 Task: Create a pull request for changes you want to merge into a repository.
Action: Mouse moved to (855, 62)
Screenshot: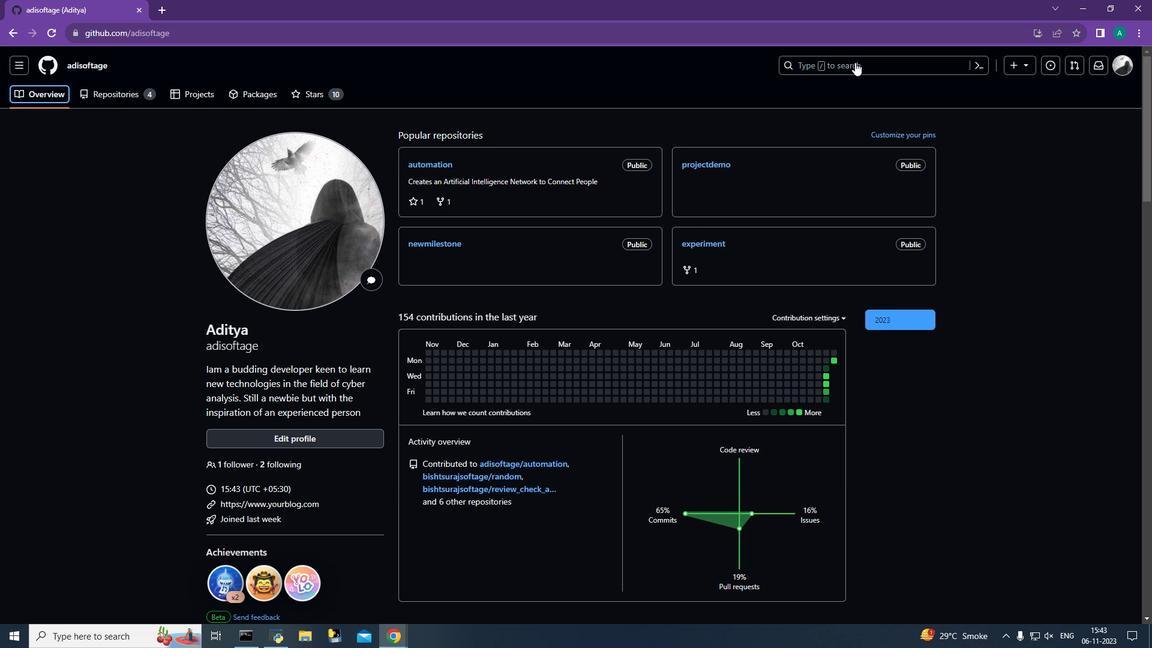 
Action: Mouse pressed left at (855, 62)
Screenshot: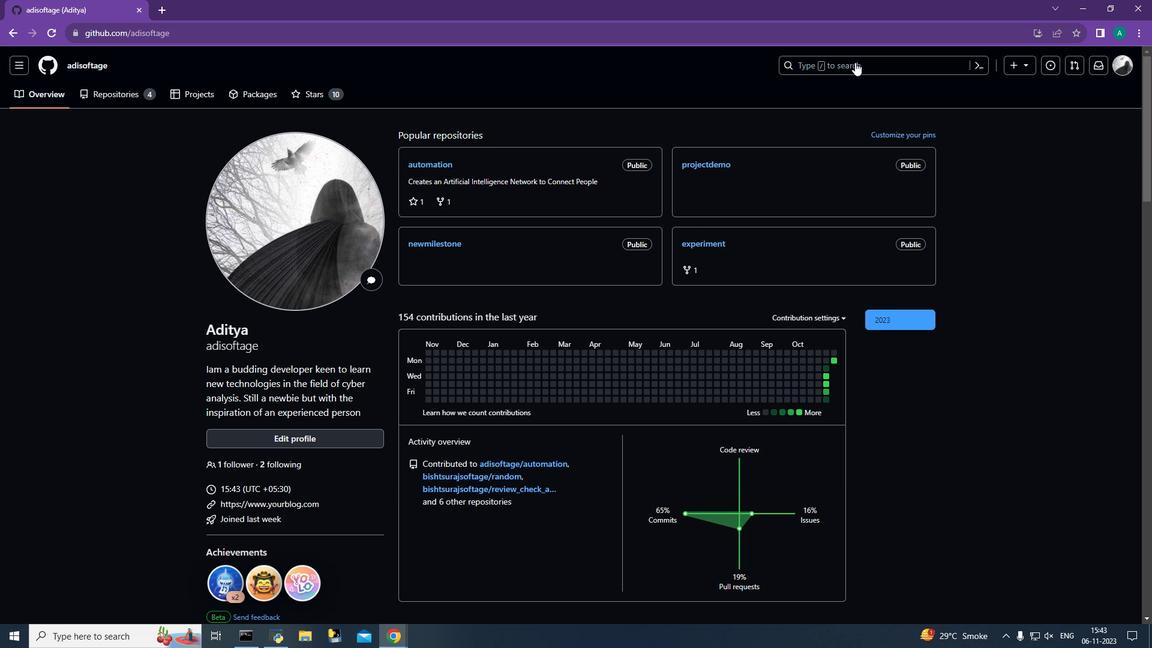 
Action: Mouse moved to (838, 72)
Screenshot: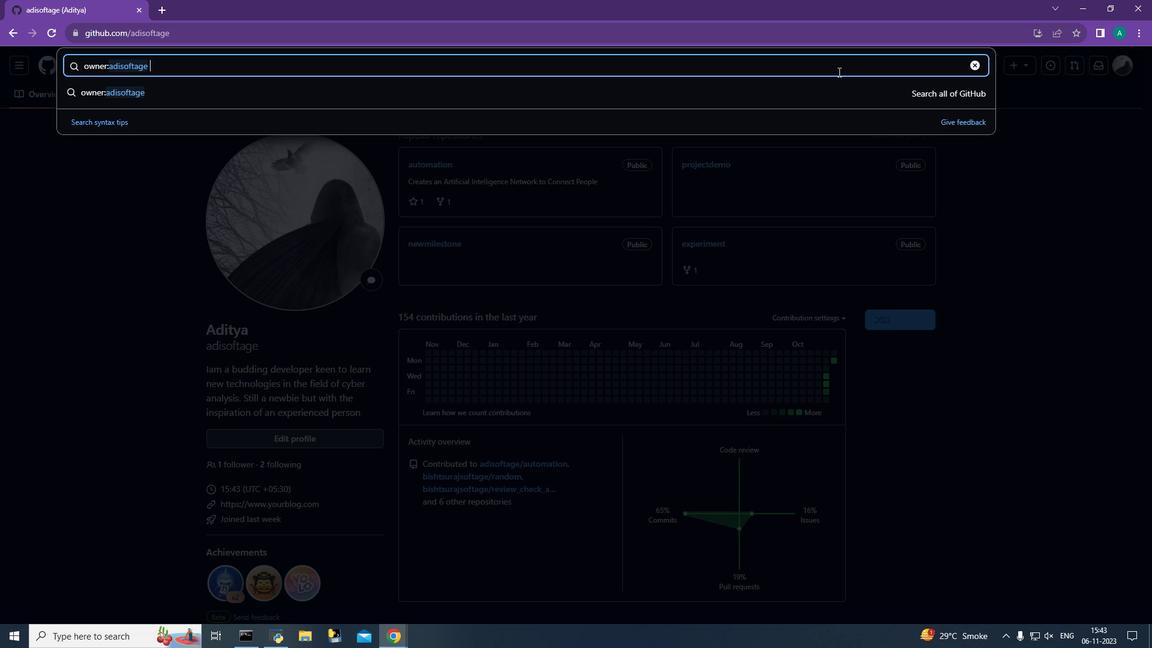 
Action: Key pressed ctrl+Asubh
Screenshot: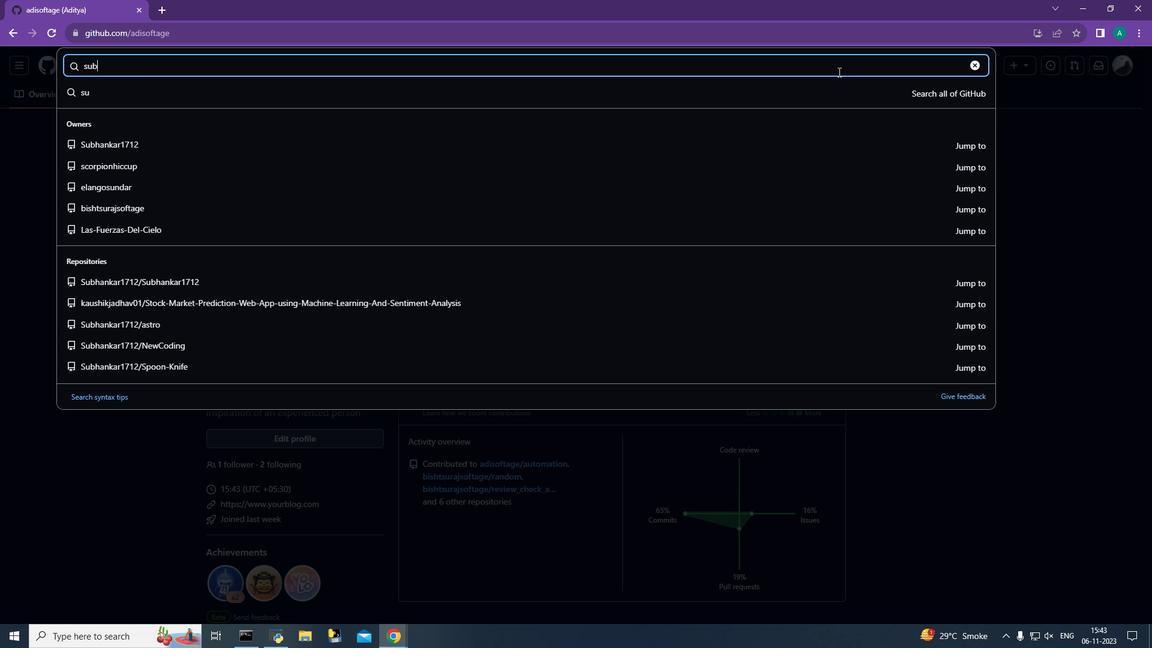 
Action: Mouse moved to (91, 140)
Screenshot: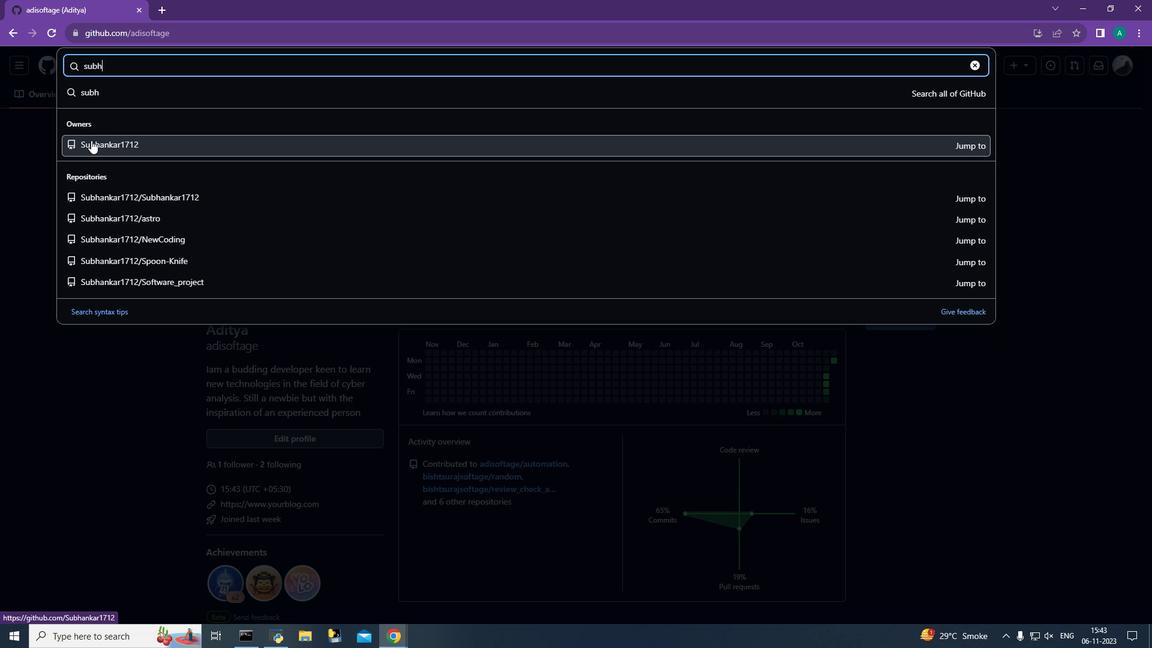 
Action: Mouse pressed left at (91, 140)
Screenshot: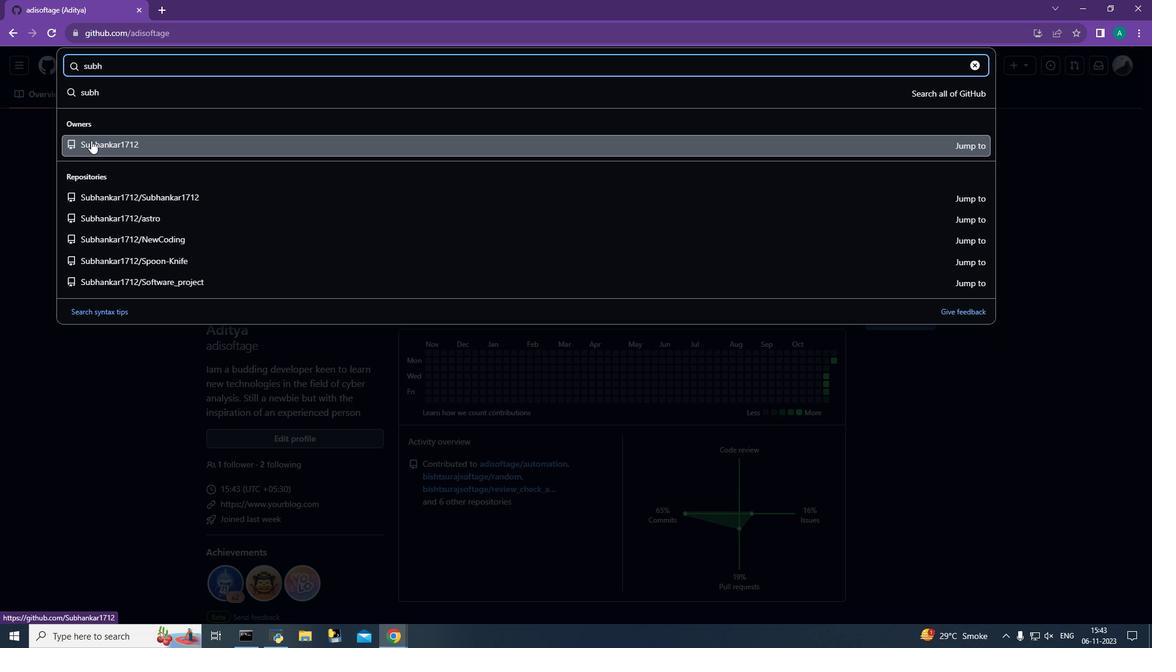
Action: Mouse moved to (437, 276)
Screenshot: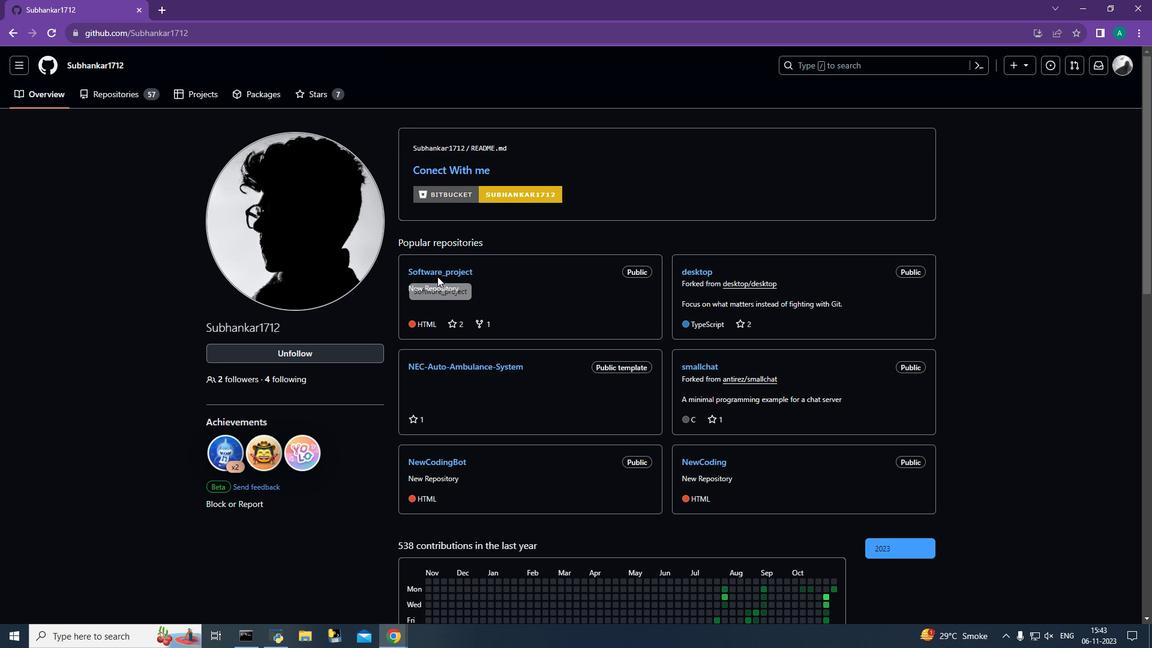
Action: Mouse pressed left at (437, 276)
Screenshot: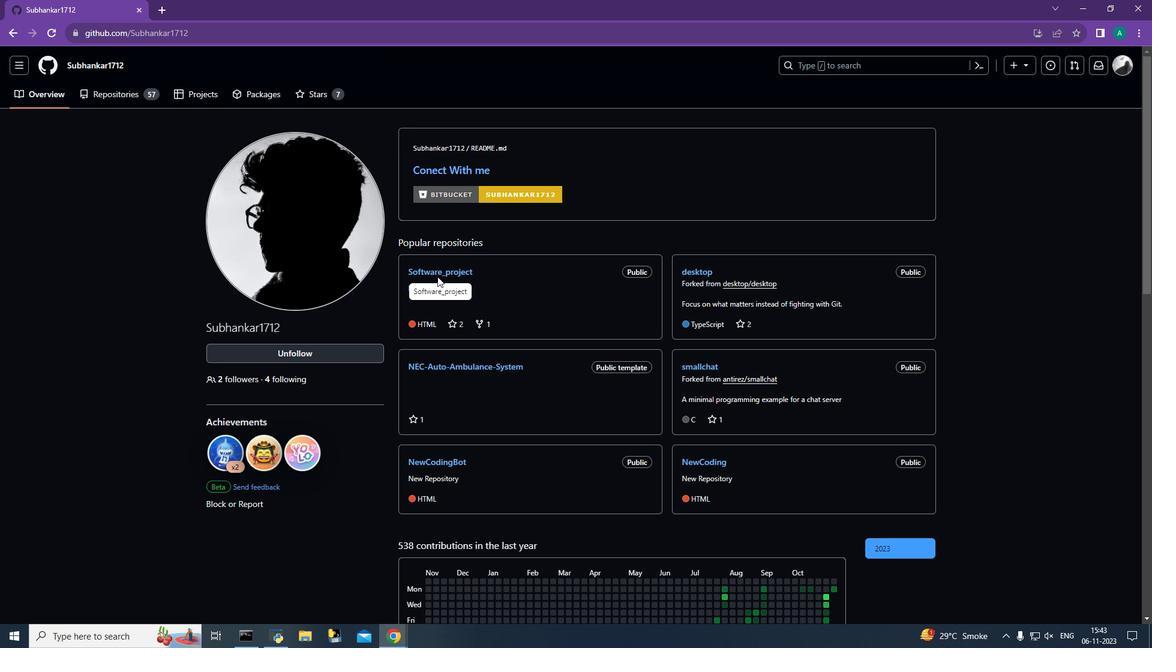 
Action: Mouse moved to (438, 273)
Screenshot: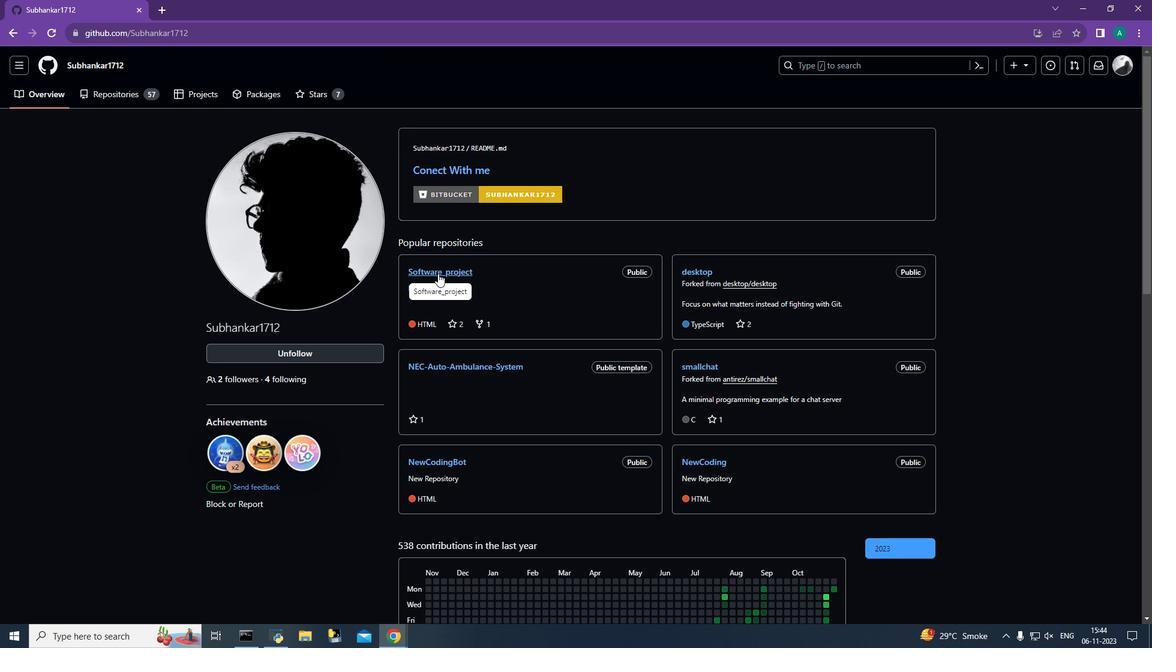 
Action: Mouse pressed left at (438, 273)
Screenshot: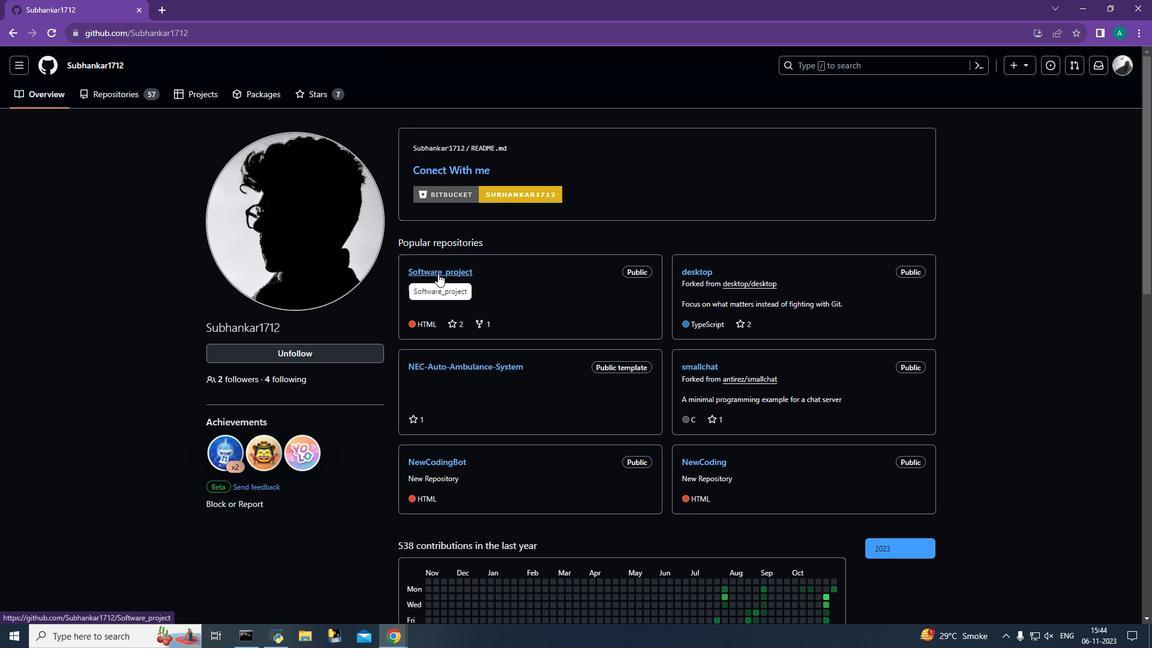 
Action: Mouse moved to (252, 394)
Screenshot: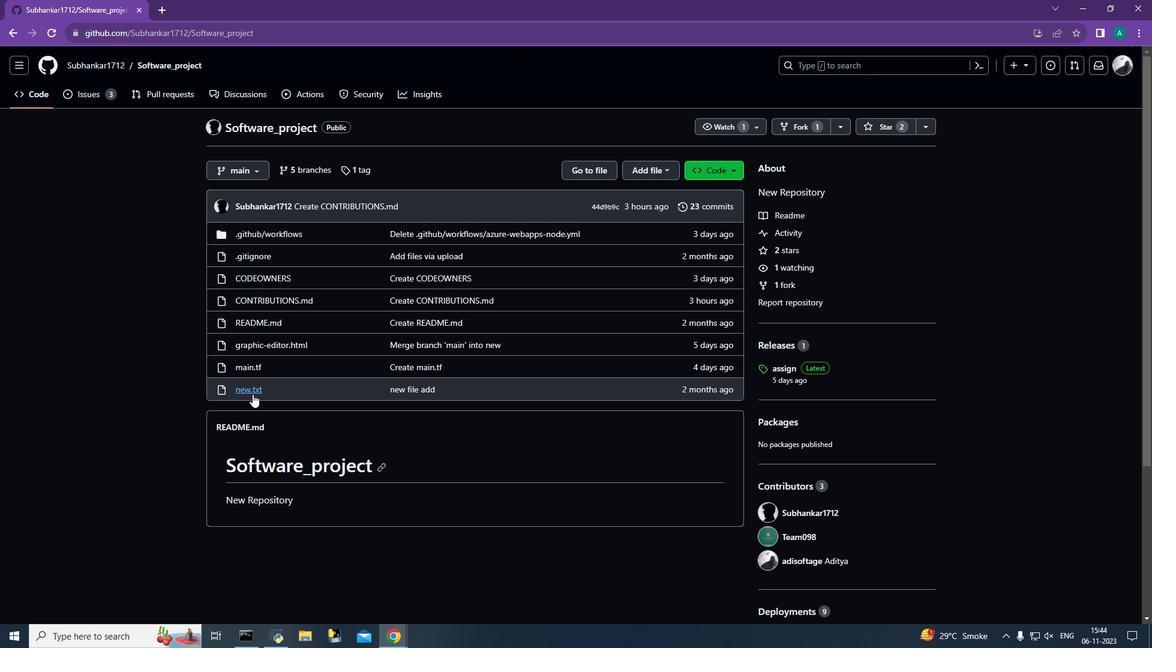 
Action: Mouse pressed left at (252, 394)
Screenshot: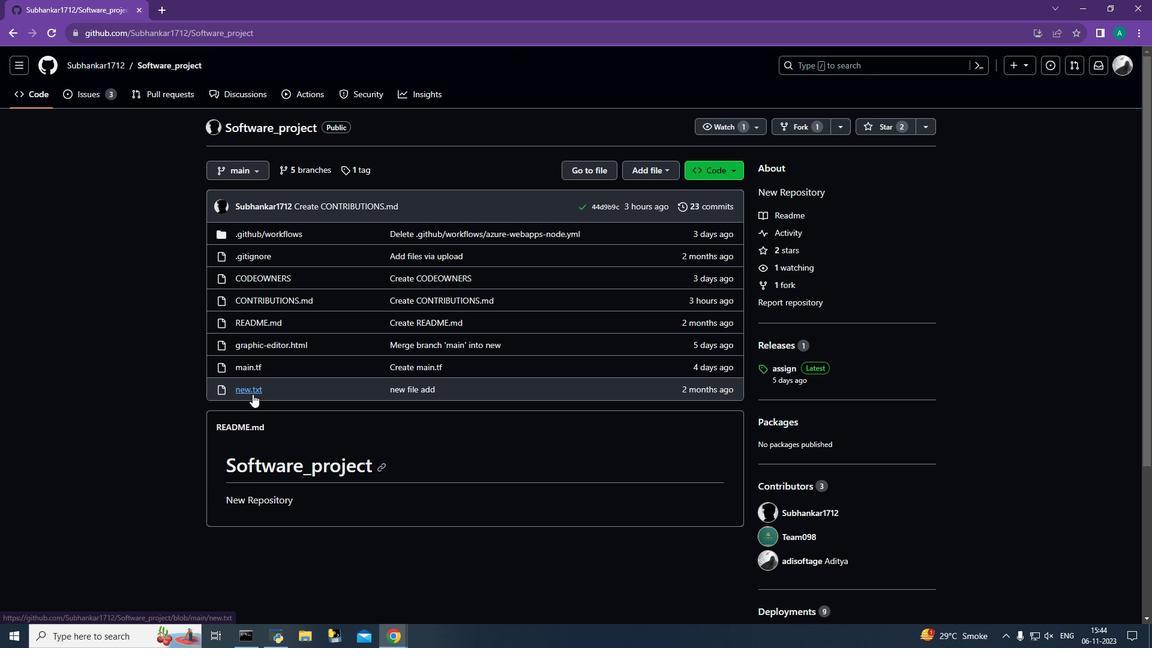
Action: Mouse moved to (1123, 134)
Screenshot: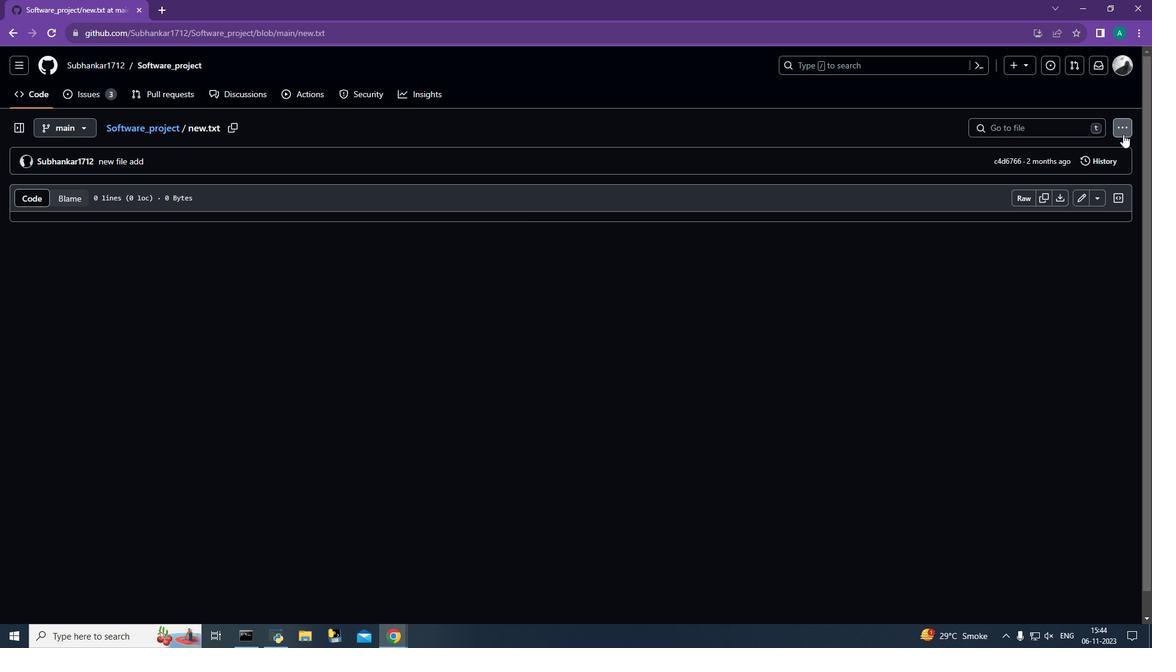 
Action: Mouse pressed left at (1123, 134)
Screenshot: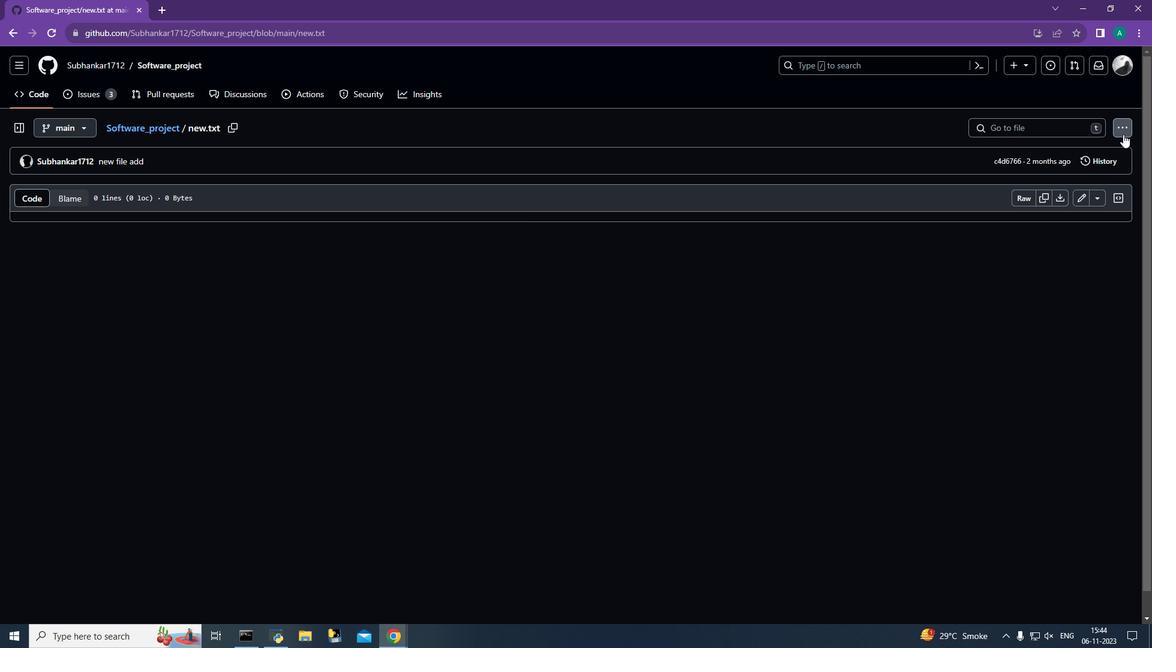 
Action: Mouse moved to (1018, 396)
Screenshot: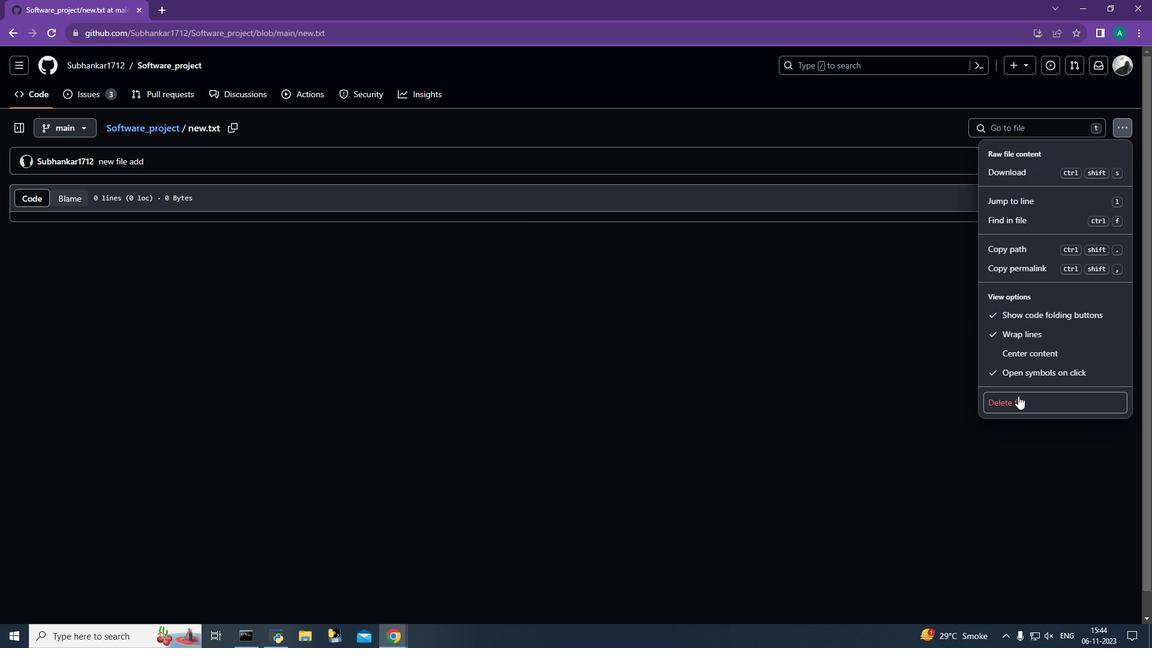
Action: Mouse pressed left at (1018, 396)
Screenshot: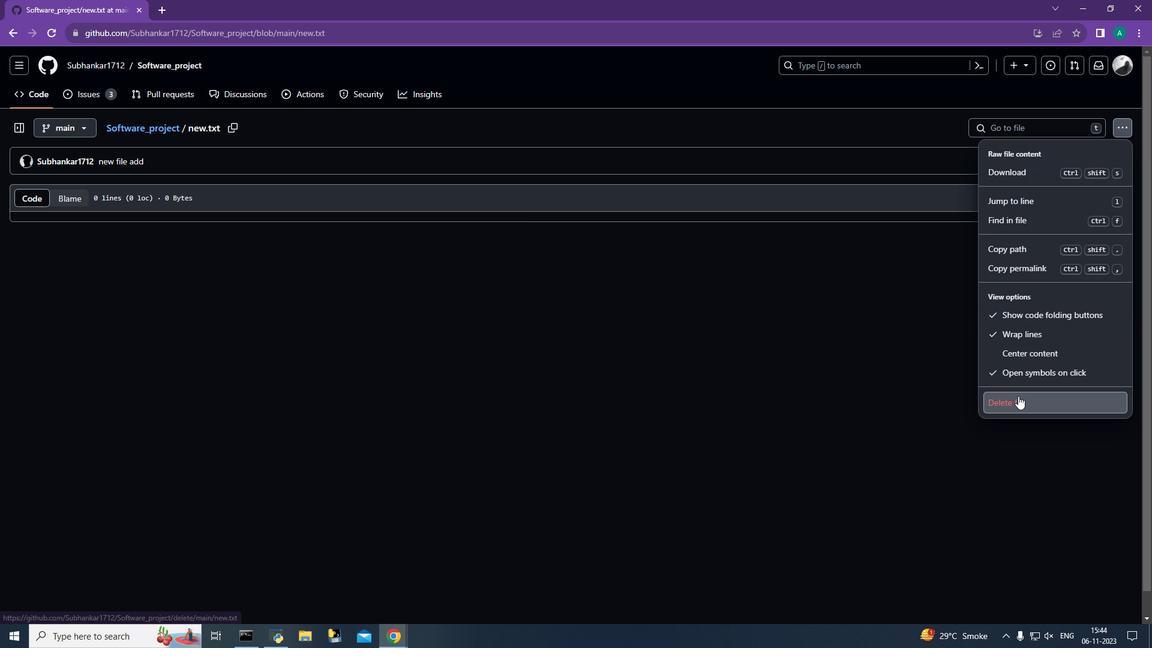 
Action: Mouse moved to (582, 220)
Screenshot: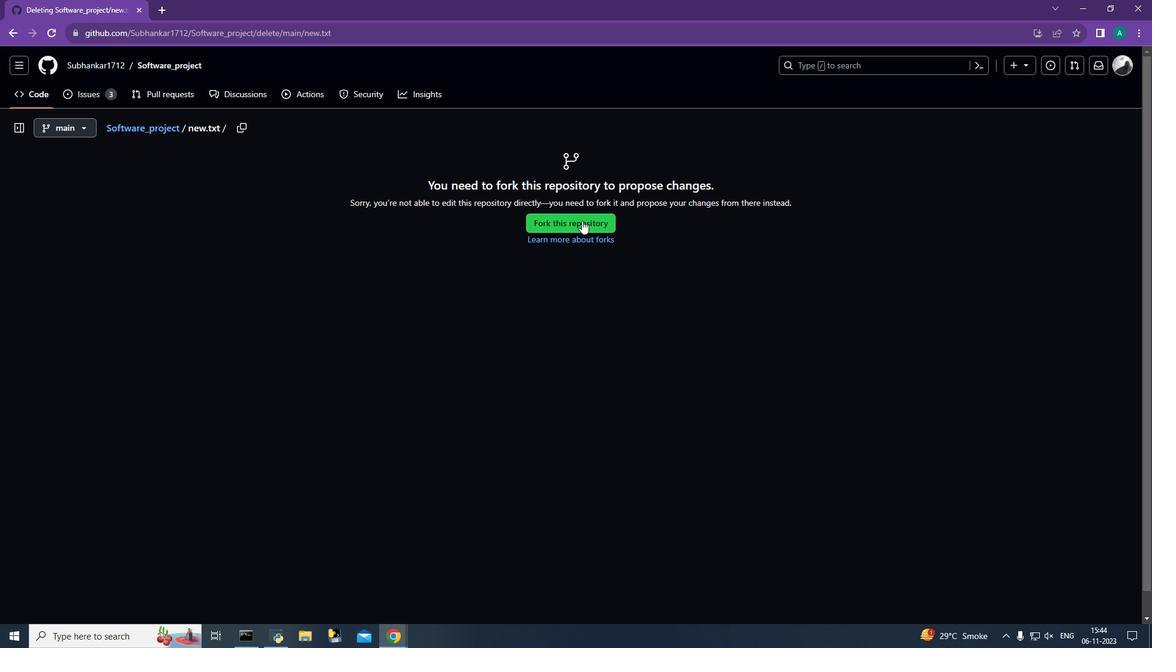 
Action: Mouse pressed left at (582, 220)
Screenshot: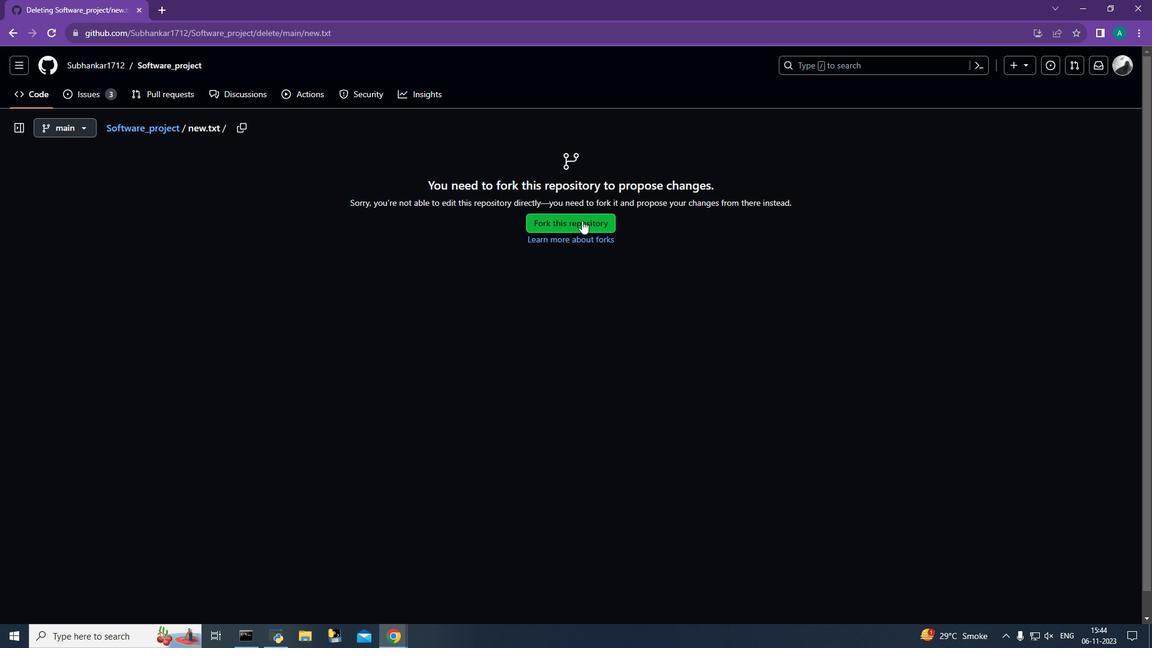 
Action: Mouse moved to (1077, 124)
Screenshot: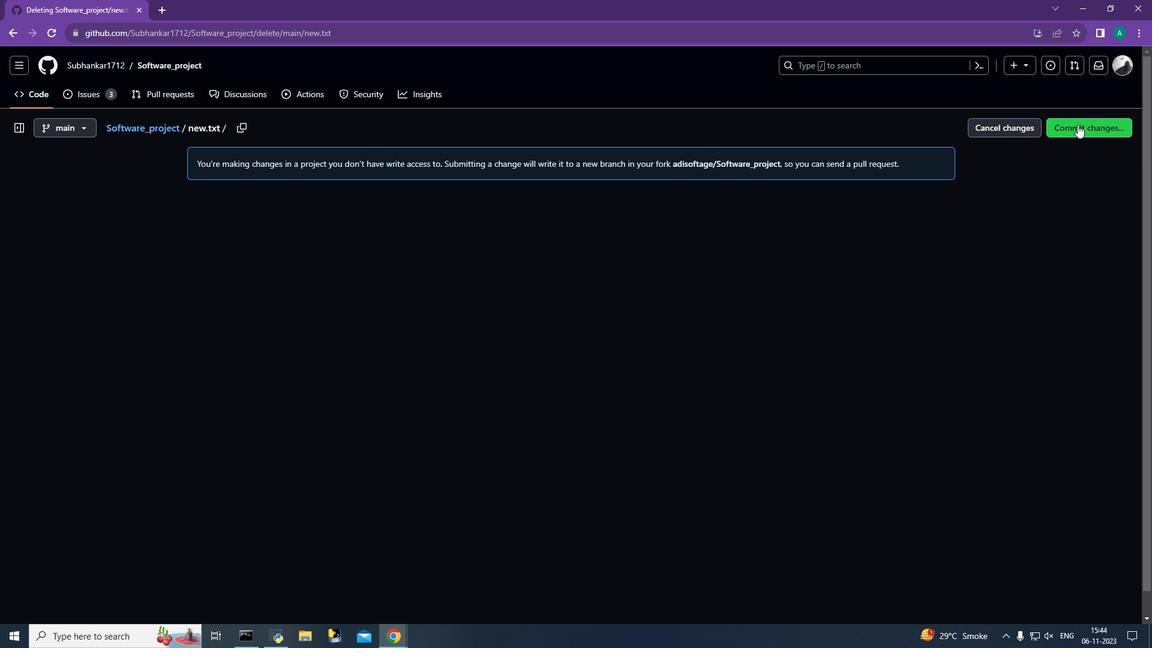 
Action: Mouse pressed left at (1077, 124)
Screenshot: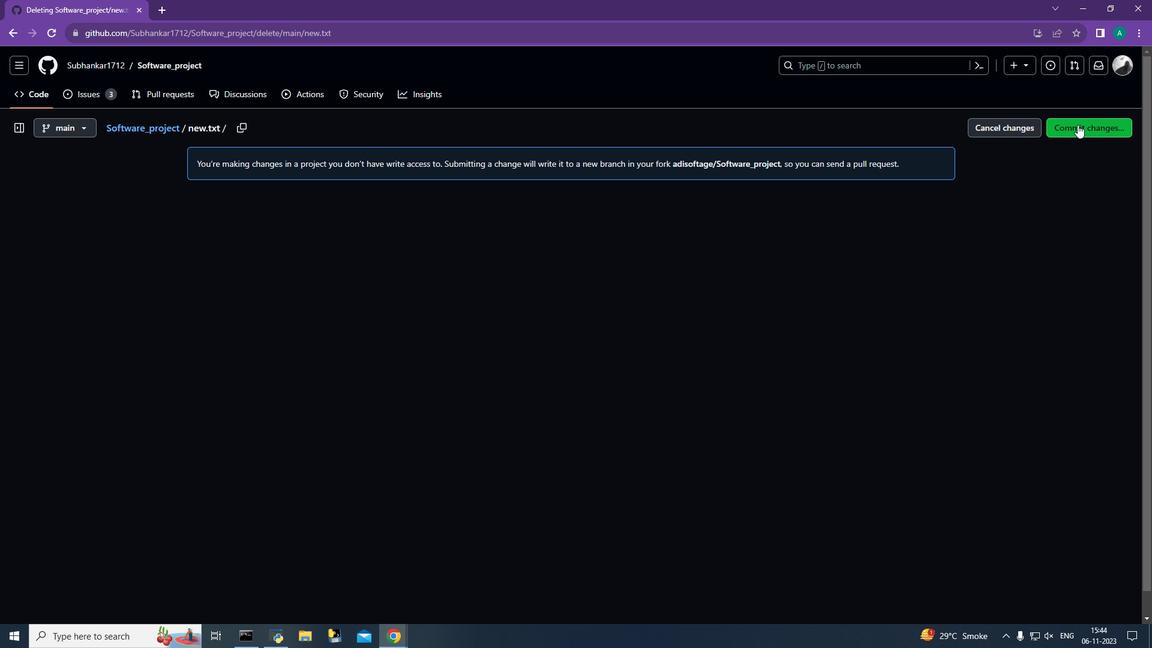 
Action: Mouse moved to (558, 337)
Screenshot: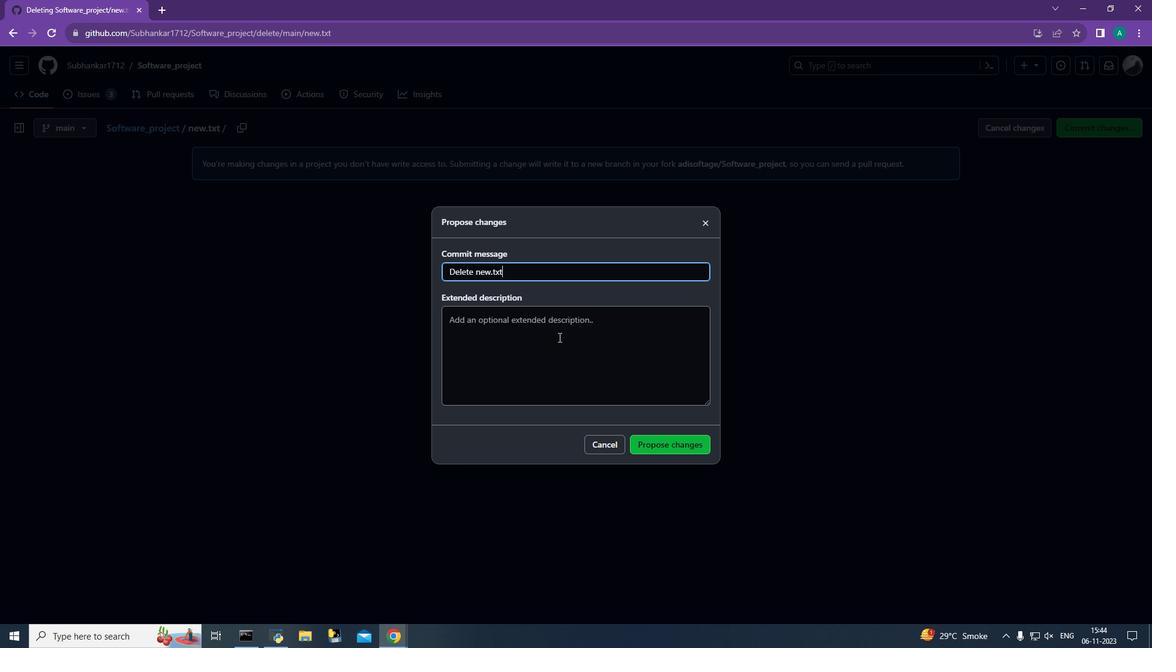 
Action: Mouse pressed left at (558, 337)
Screenshot: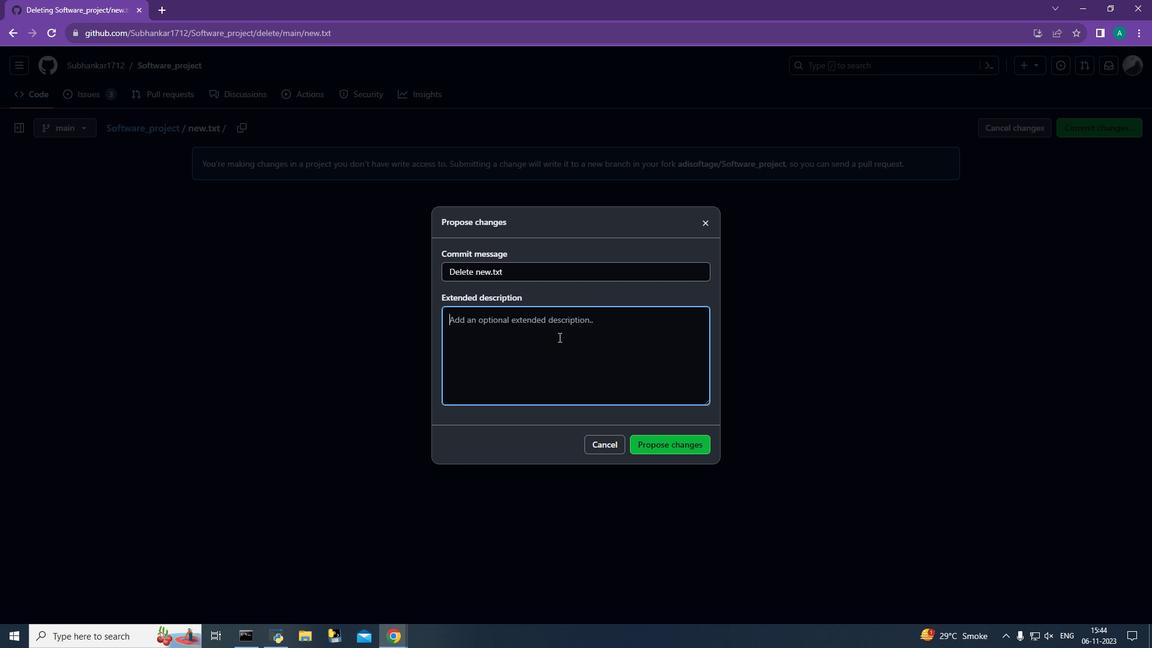
Action: Key pressed <Key.shift>Sending<Key.space>a<Key.space>pull<Key.space>request
Screenshot: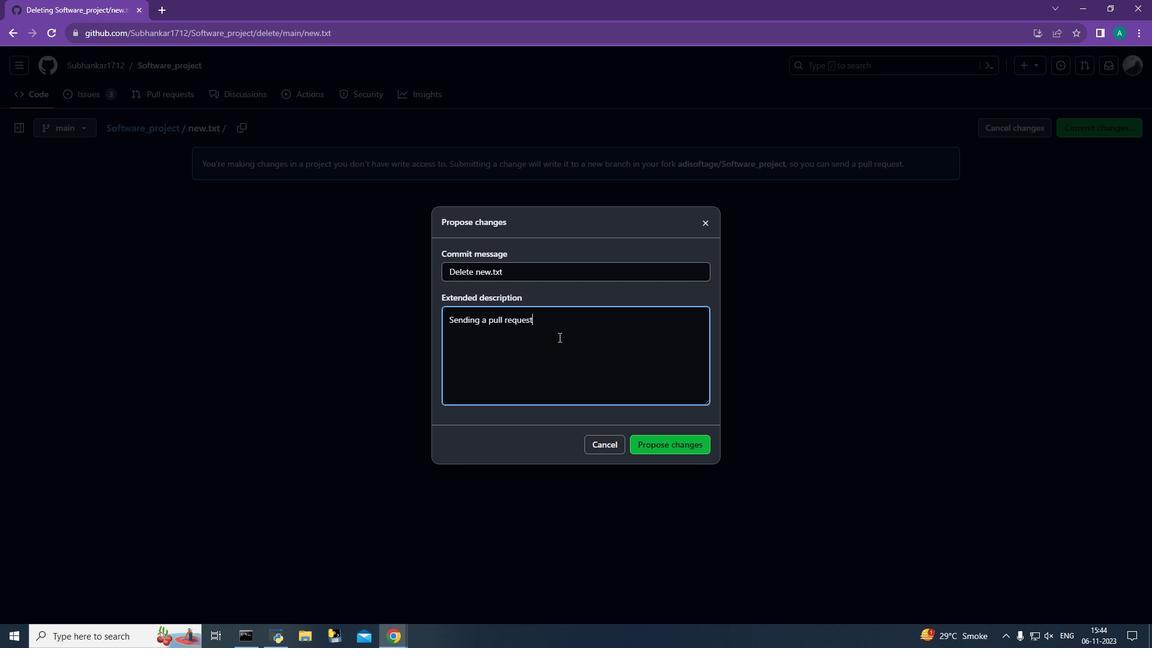 
Action: Mouse moved to (648, 442)
Screenshot: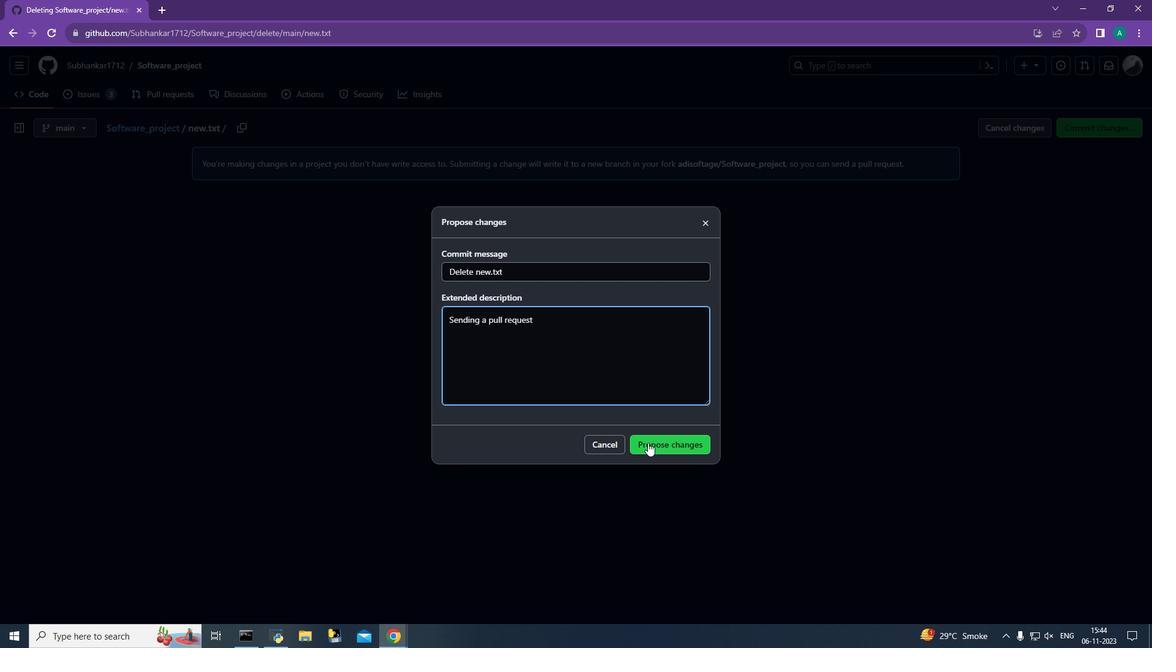 
Action: Mouse pressed left at (648, 442)
Screenshot: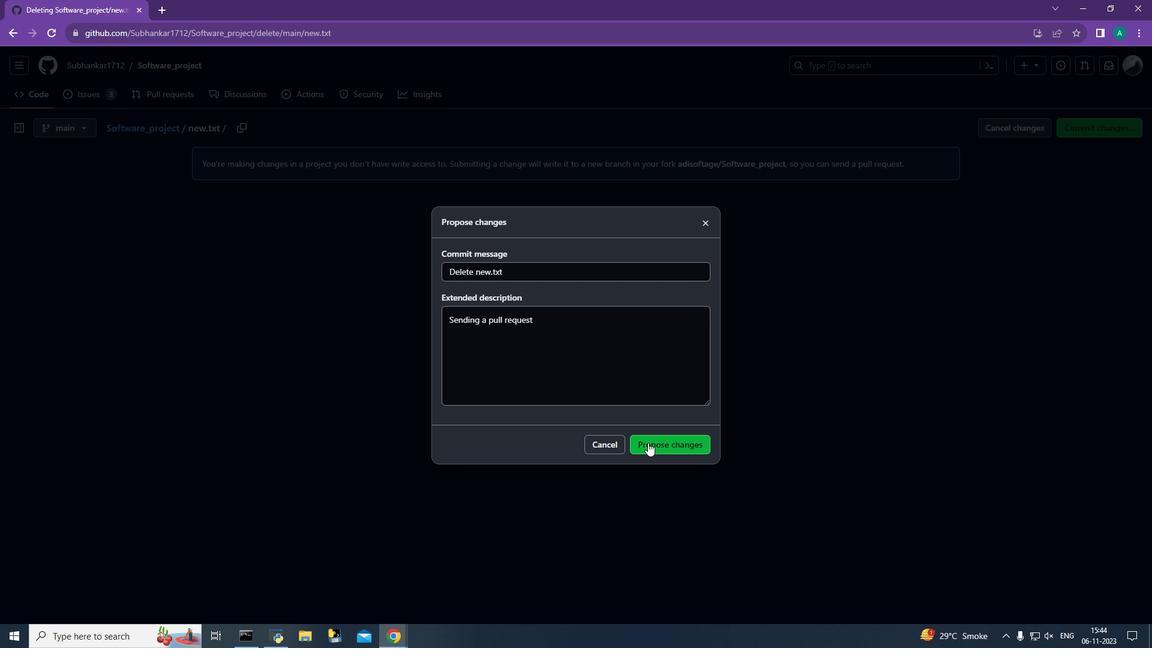 
Action: Mouse moved to (857, 247)
Screenshot: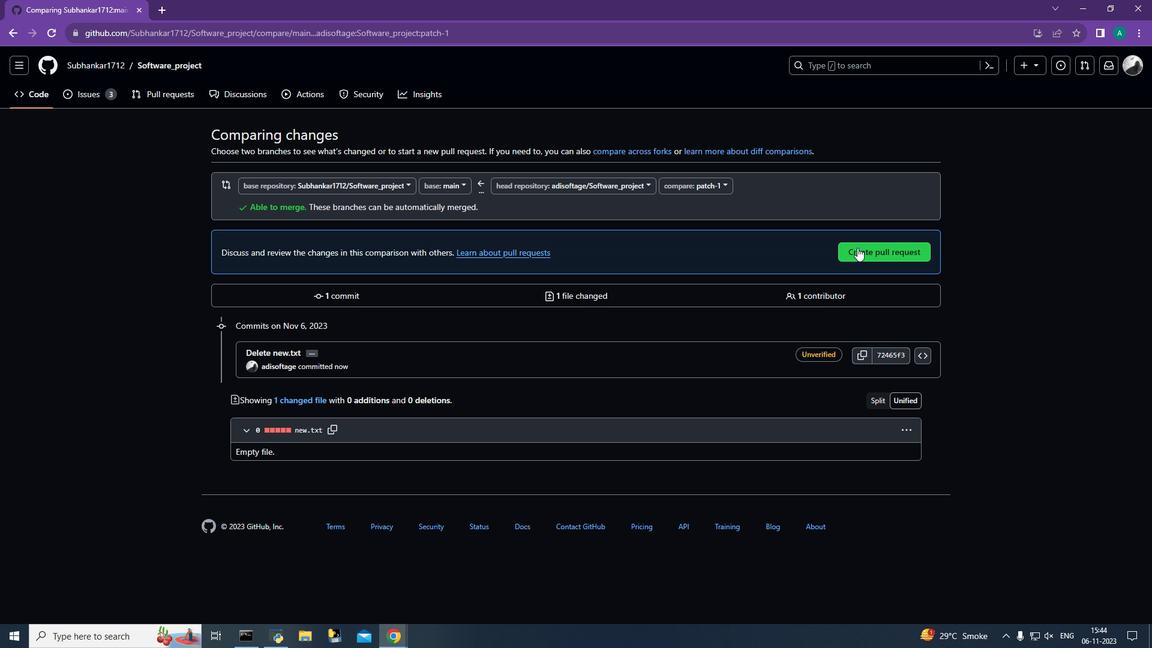 
Action: Mouse pressed left at (857, 247)
Screenshot: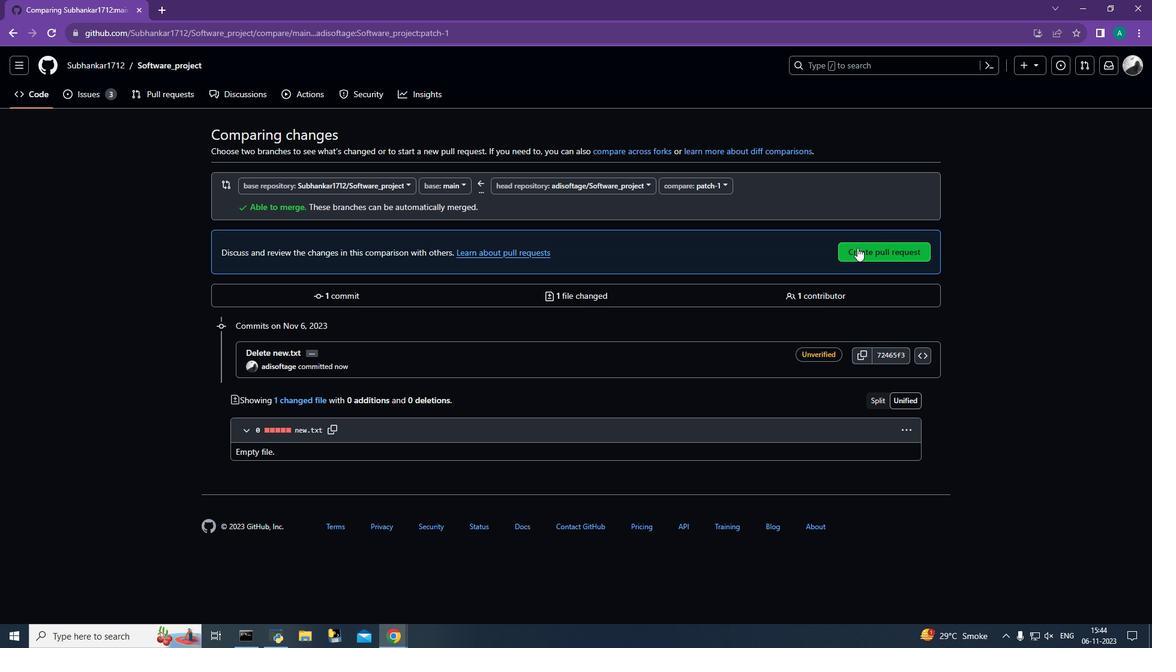 
Action: Mouse moved to (399, 341)
Screenshot: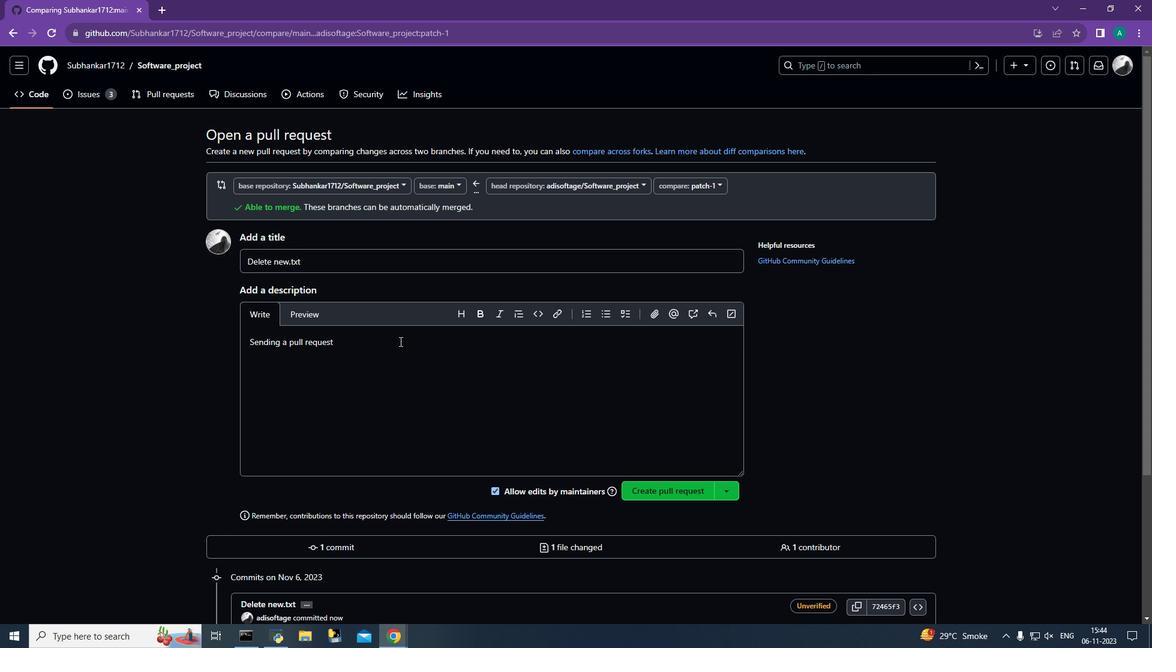 
Action: Mouse pressed left at (399, 341)
Screenshot: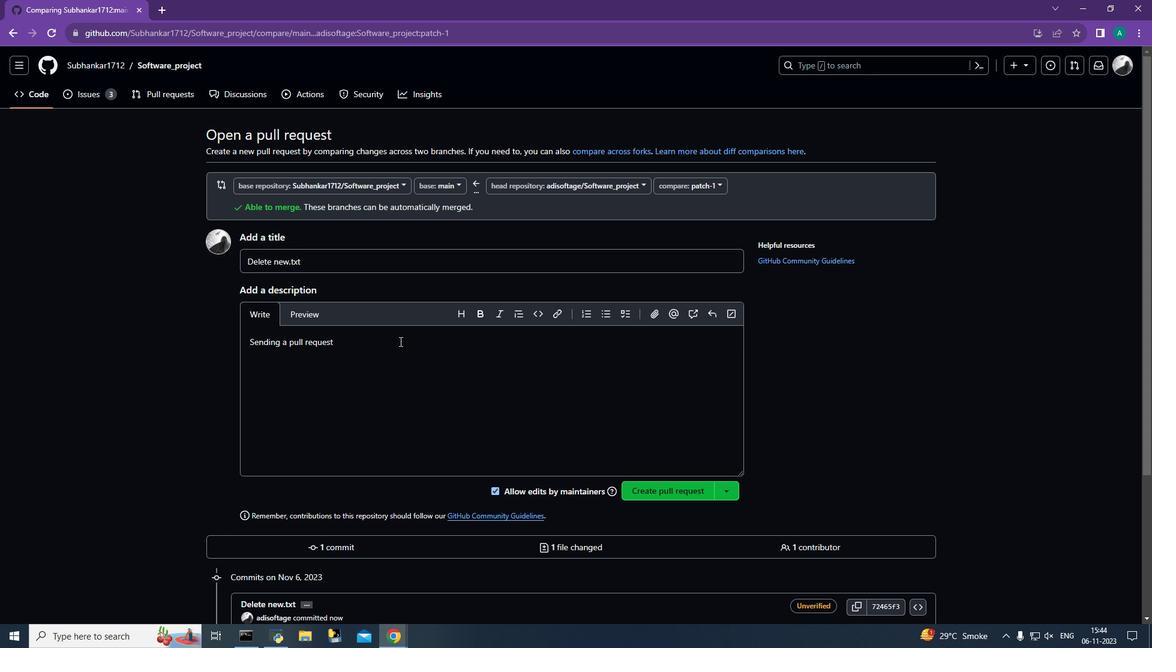 
Action: Key pressed <Key.space>to<Key.space>delete<Key.space>the<Key.space>file<Key.space>new.txt<Key.space>as<Key.space>it<Key.space>is<Key.space>useless
Screenshot: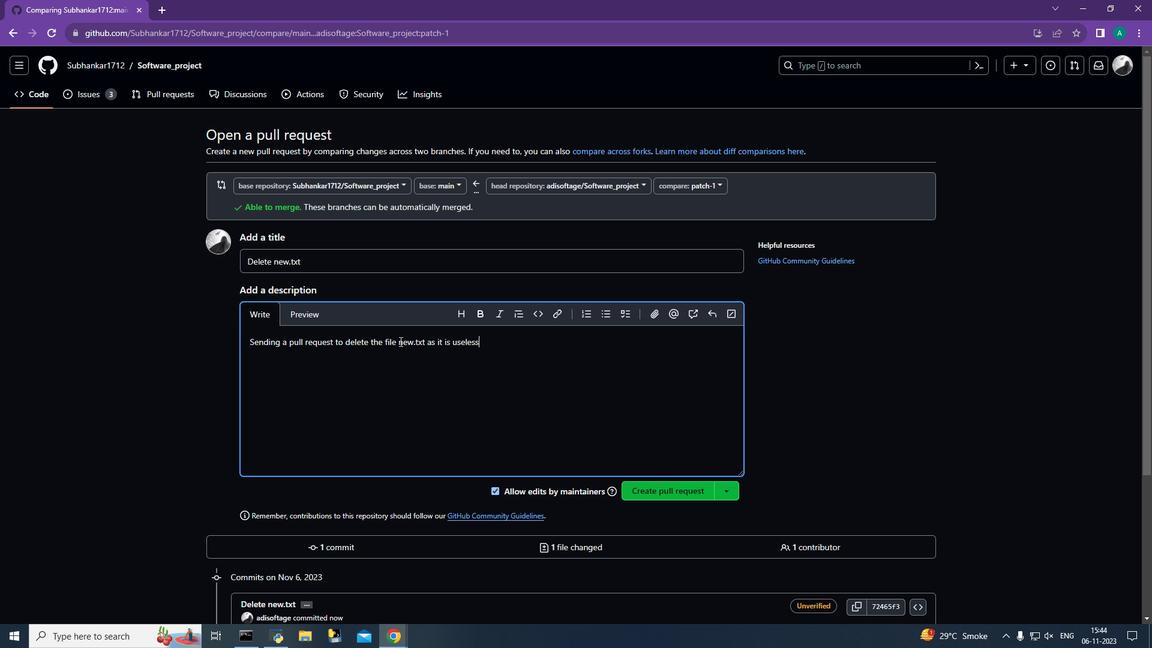 
Action: Mouse moved to (517, 360)
Screenshot: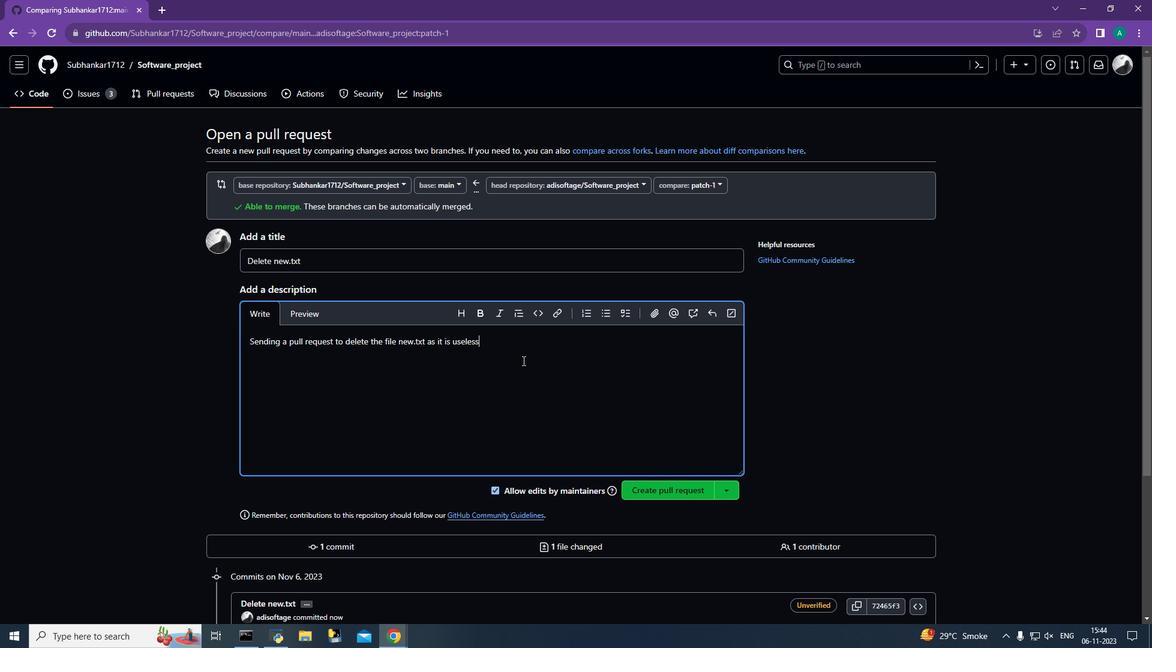 
Action: Mouse scrolled (517, 359) with delta (0, 0)
Screenshot: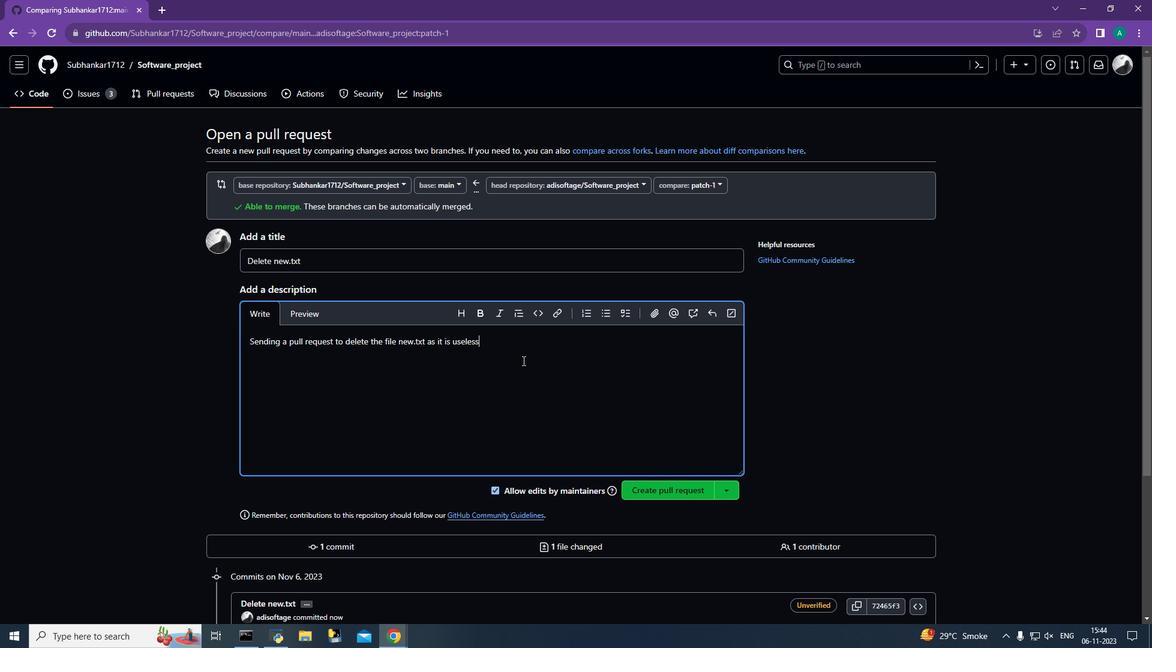 
Action: Mouse moved to (522, 360)
Screenshot: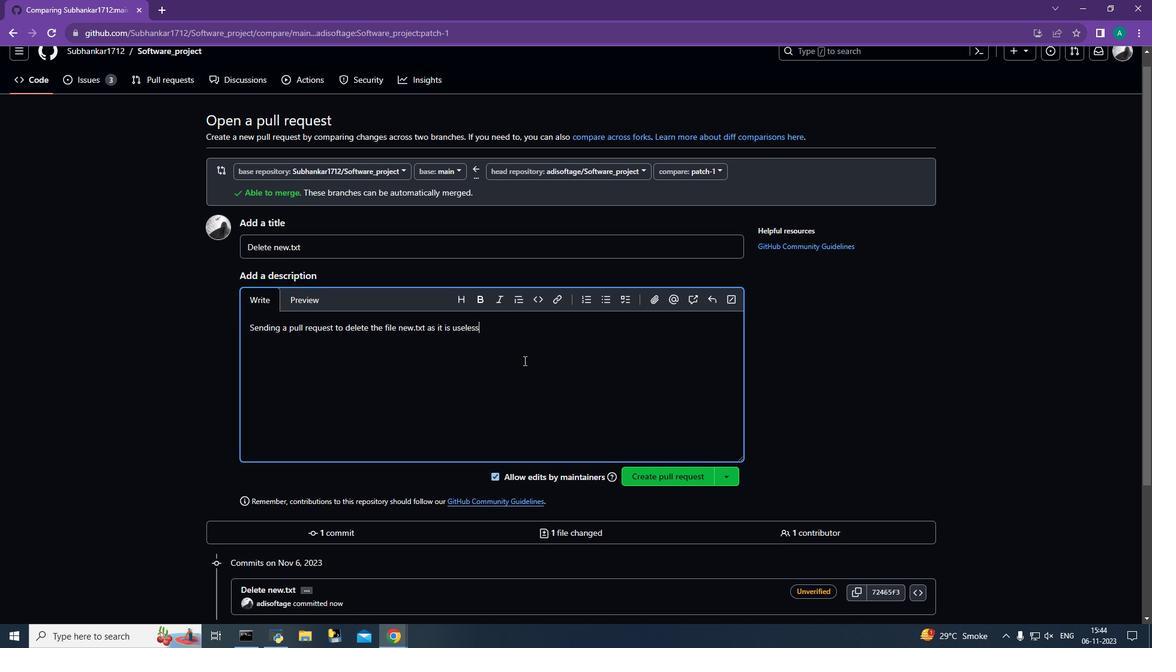 
Action: Mouse scrolled (522, 360) with delta (0, 0)
Screenshot: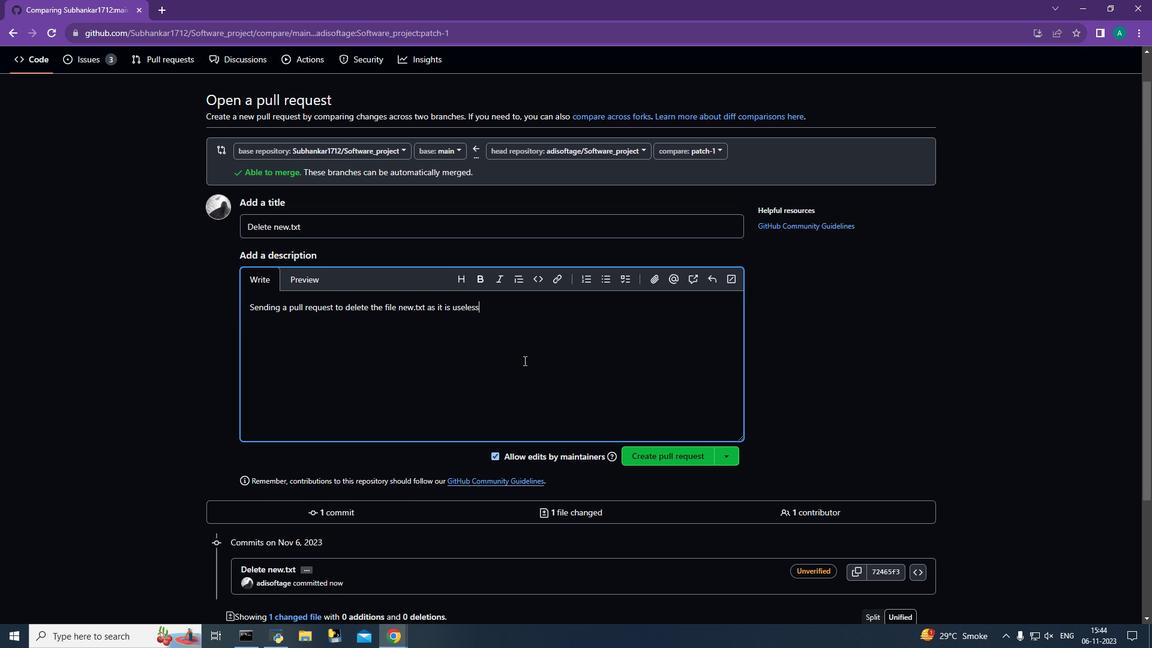 
Action: Mouse moved to (523, 360)
Screenshot: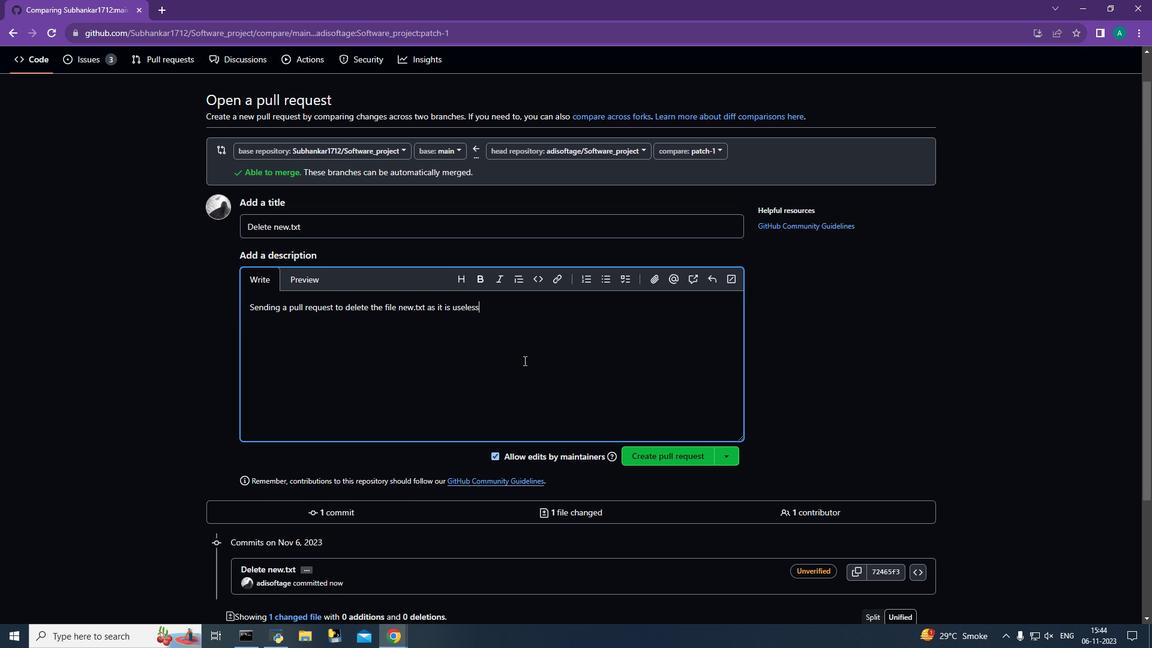 
Action: Mouse scrolled (523, 360) with delta (0, 0)
Screenshot: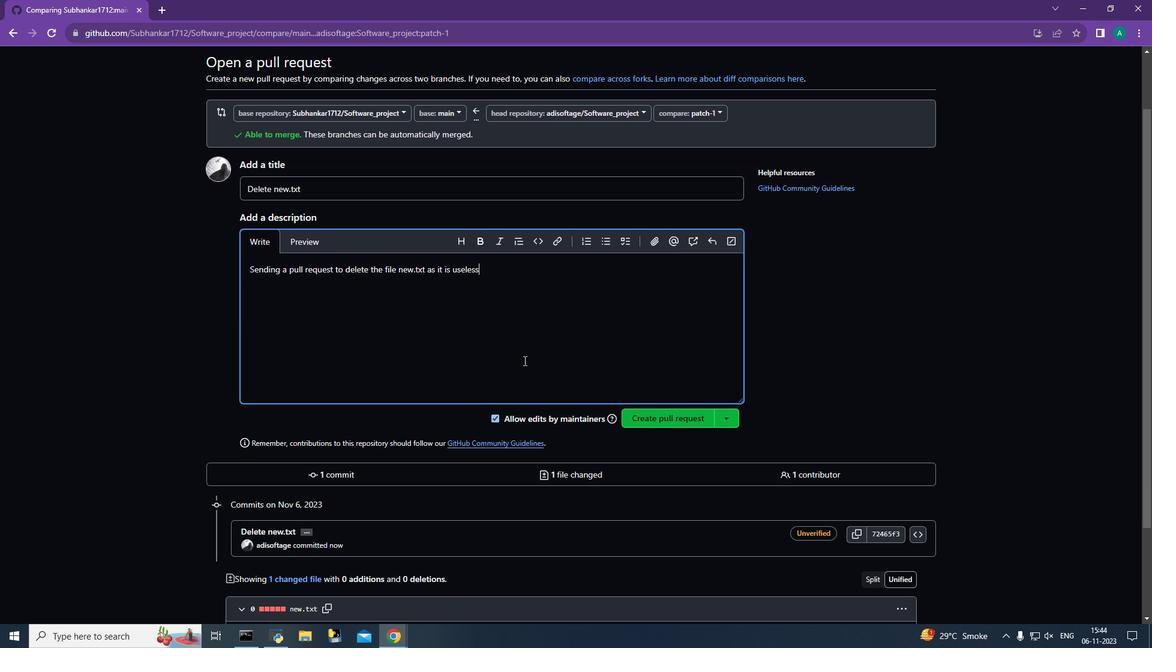
Action: Mouse moved to (628, 309)
Screenshot: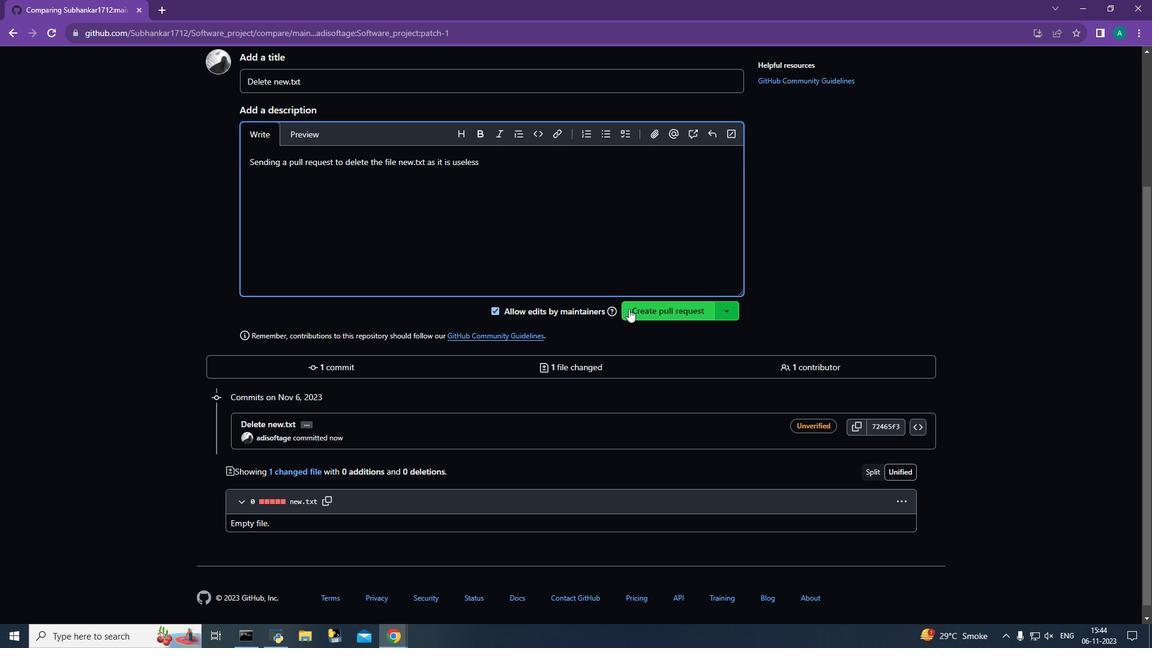 
Action: Mouse pressed left at (628, 309)
Screenshot: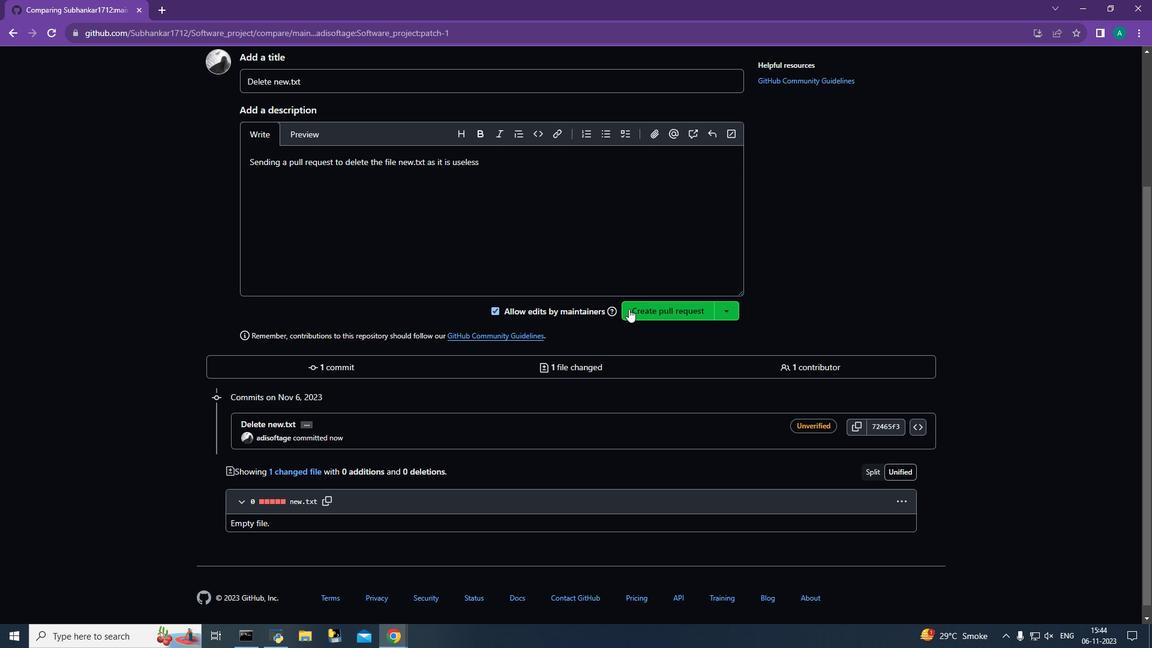 
Action: Mouse scrolled (628, 309) with delta (0, 0)
Screenshot: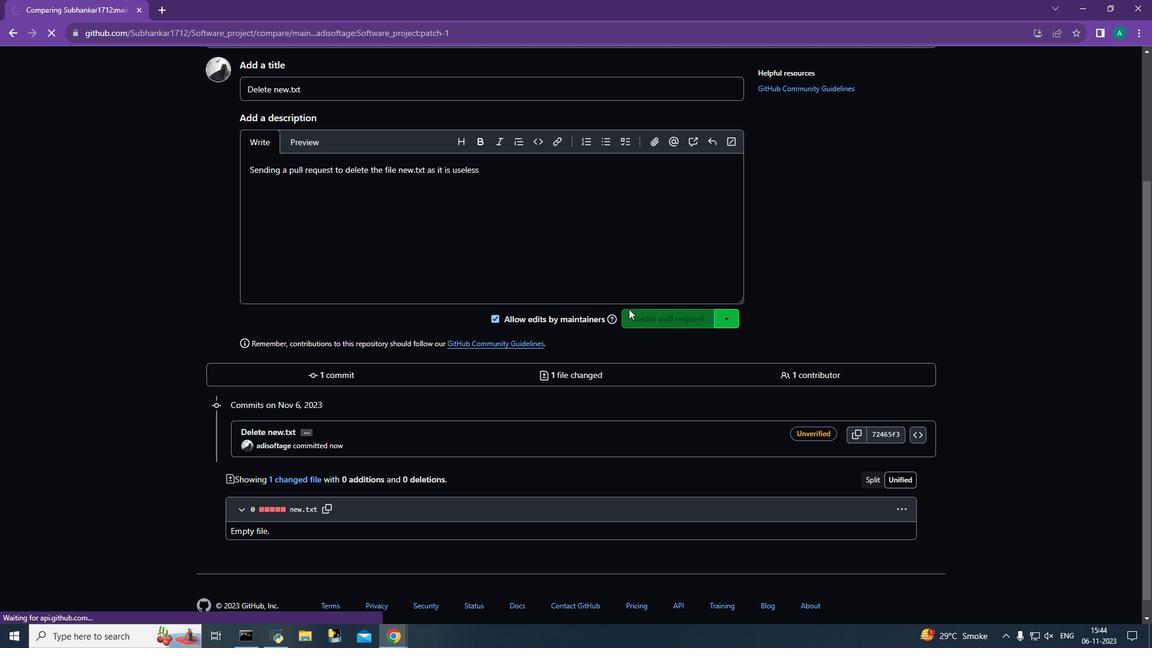 
Action: Mouse scrolled (628, 309) with delta (0, 0)
Screenshot: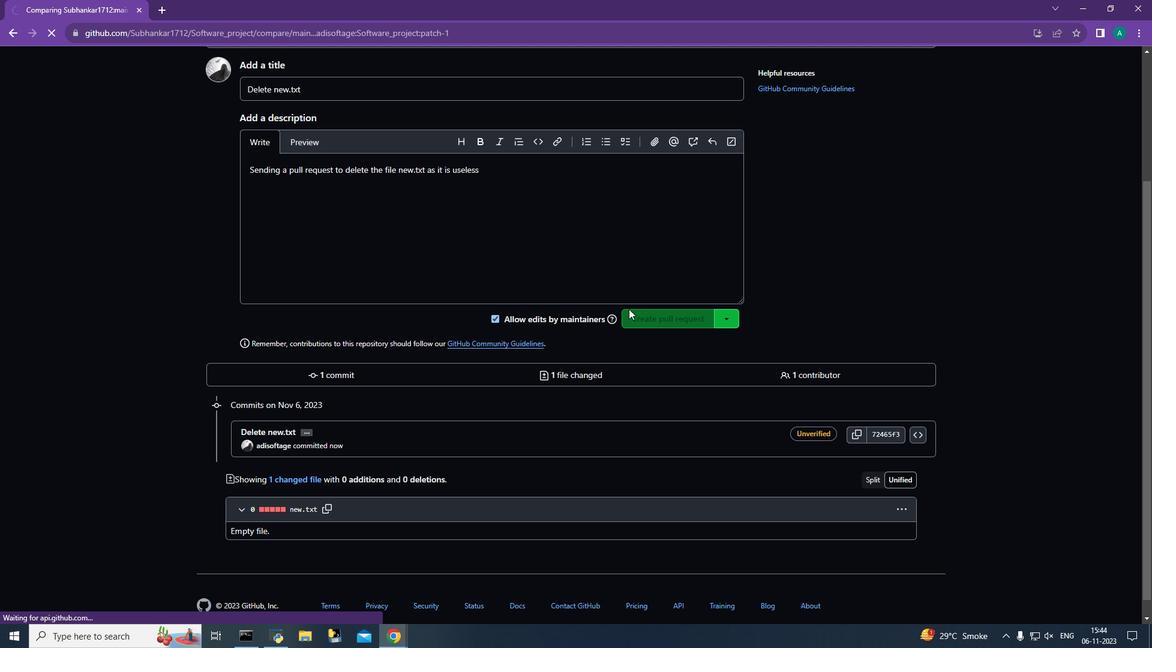 
Action: Mouse moved to (628, 309)
Screenshot: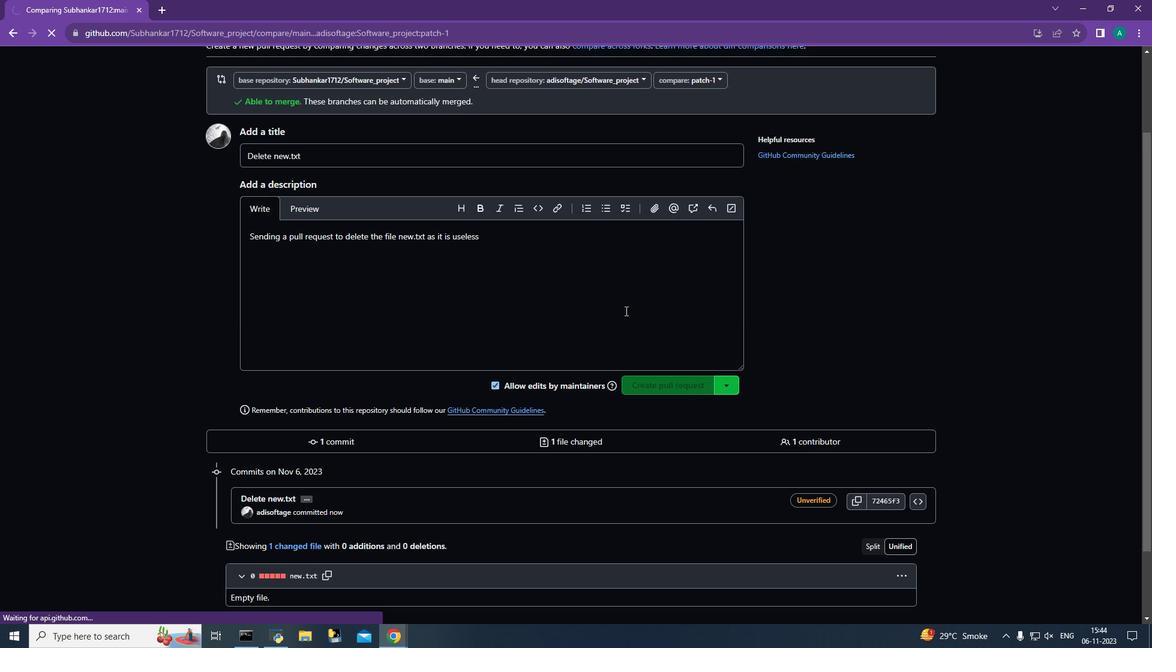 
Action: Mouse scrolled (628, 309) with delta (0, 0)
Screenshot: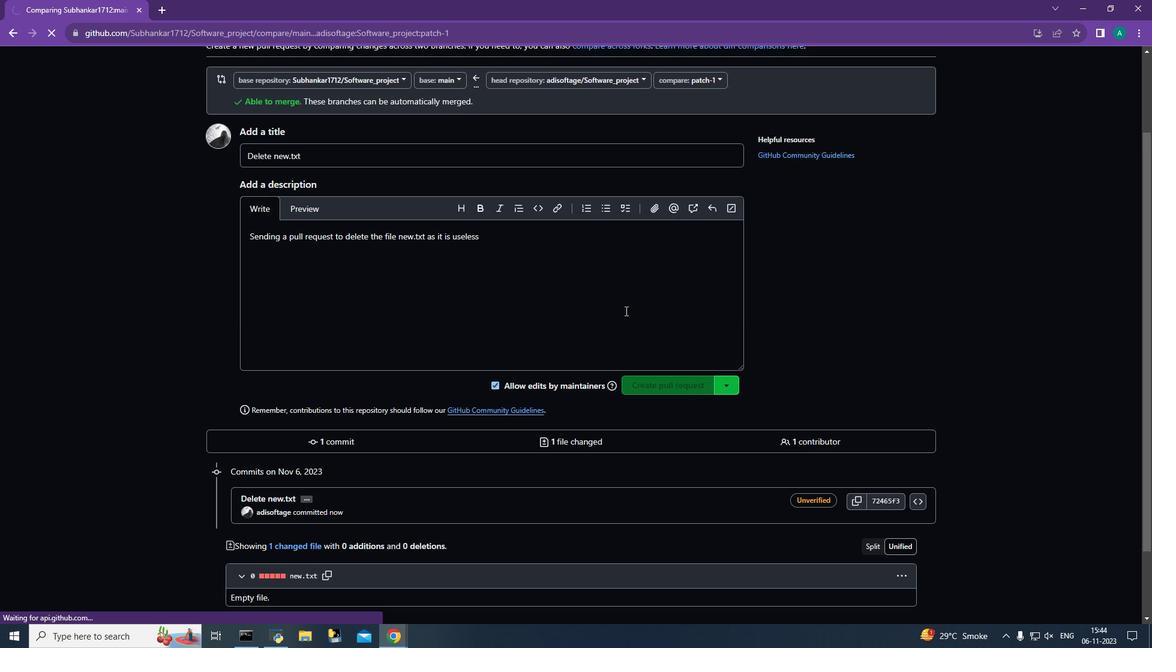 
Action: Mouse moved to (319, 276)
Screenshot: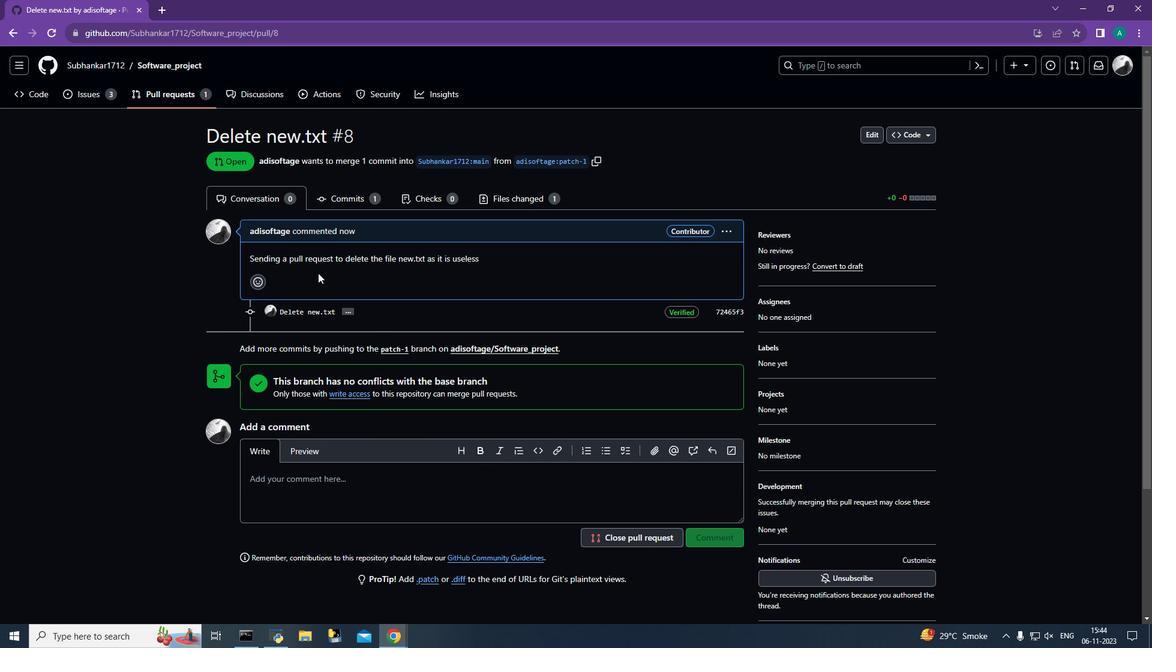 
Action: Mouse scrolled (319, 275) with delta (0, 0)
Screenshot: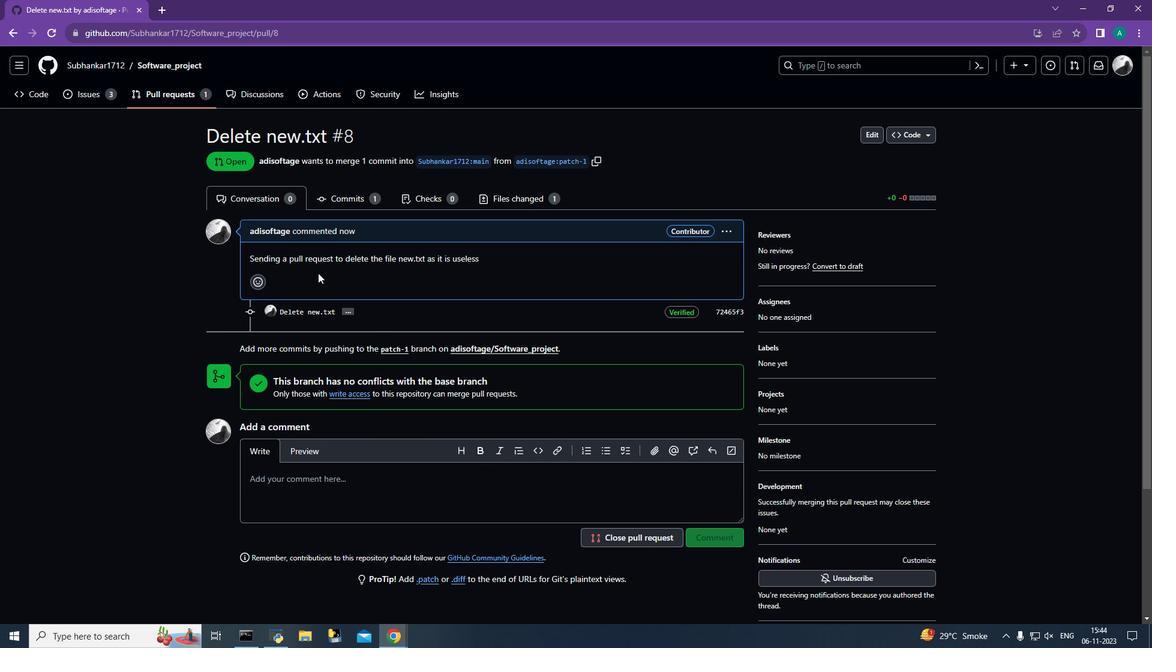 
Action: Mouse moved to (316, 272)
Screenshot: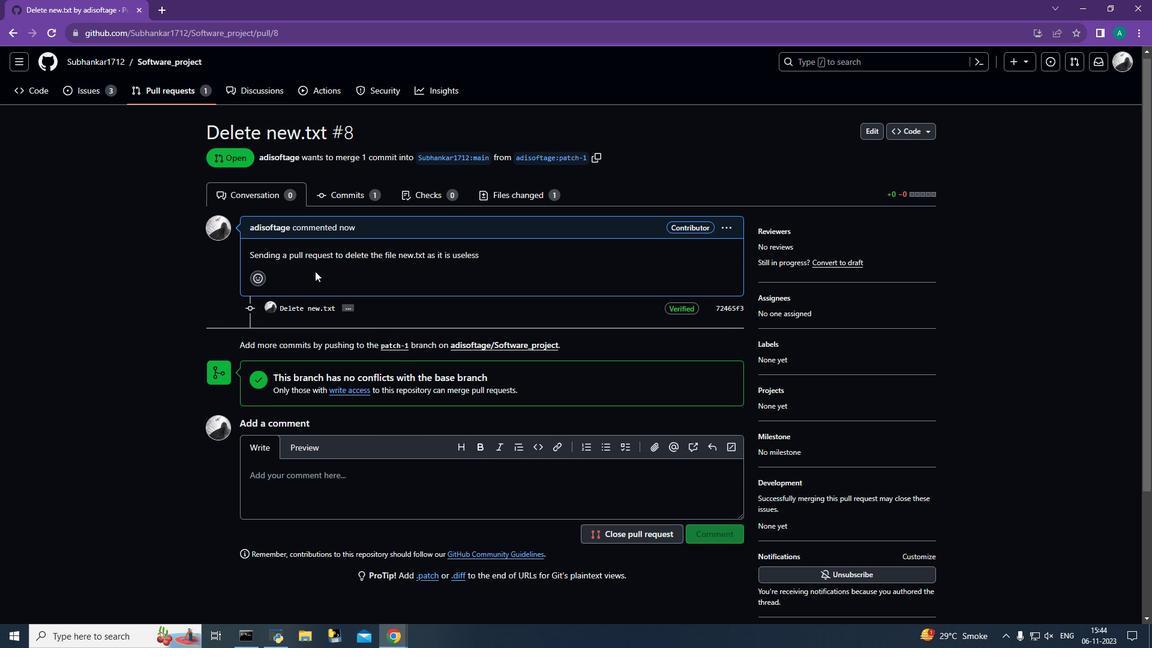
Action: Mouse scrolled (316, 271) with delta (0, 0)
Screenshot: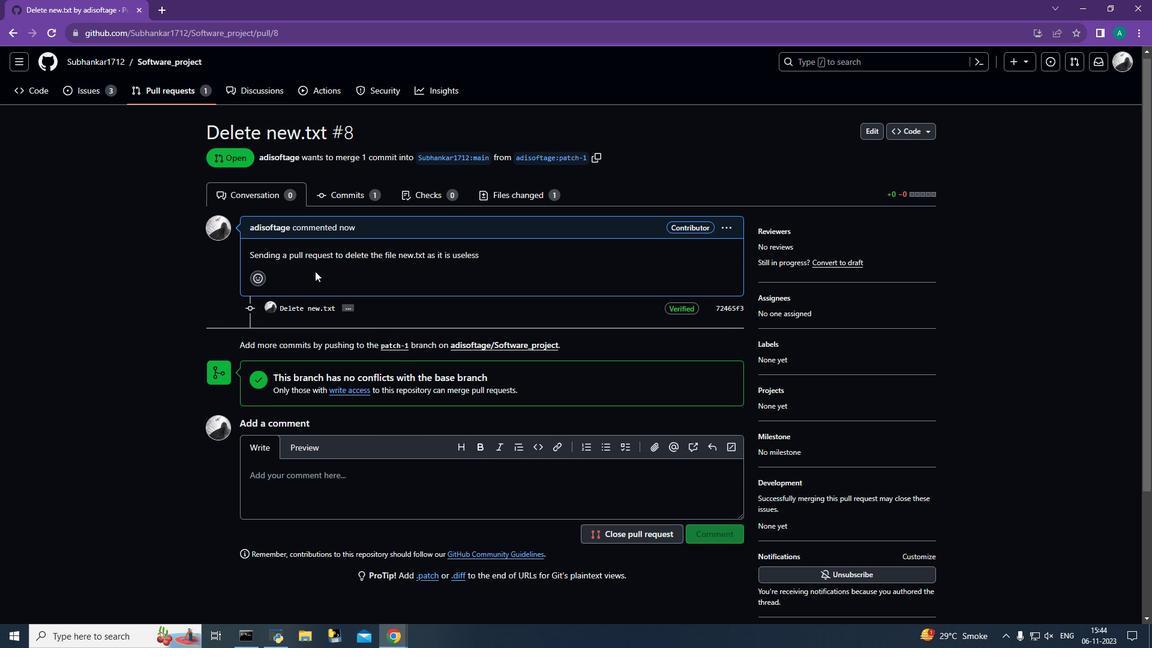 
Action: Mouse moved to (314, 270)
Screenshot: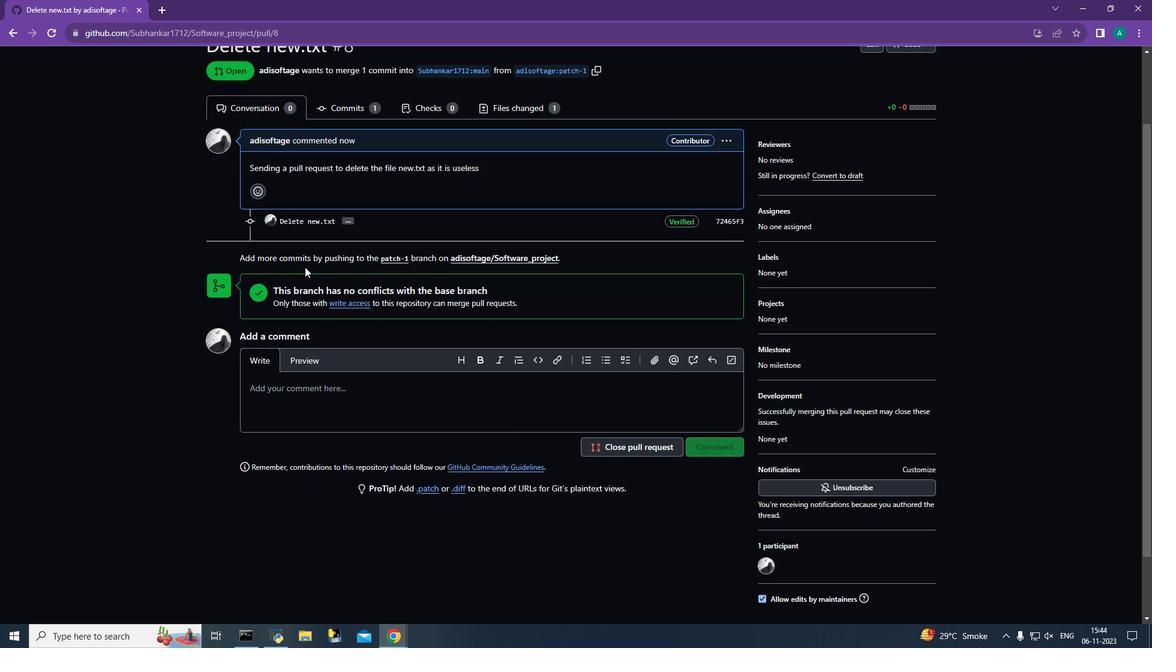 
Action: Mouse scrolled (314, 269) with delta (0, 0)
Screenshot: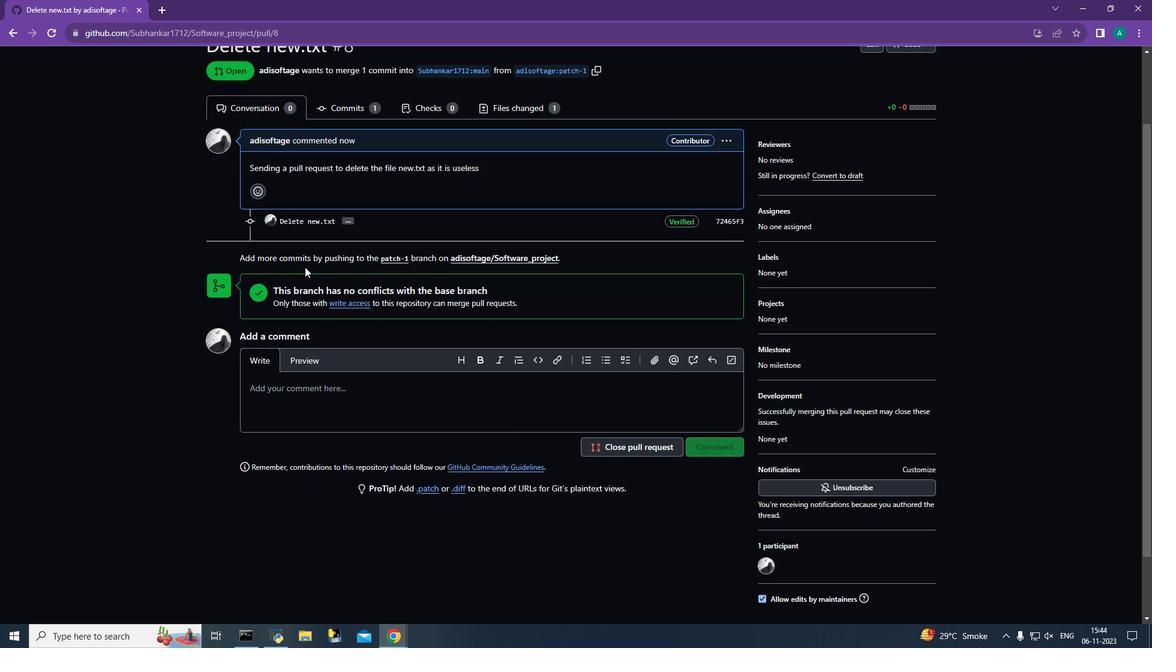 
Action: Mouse moved to (306, 267)
Screenshot: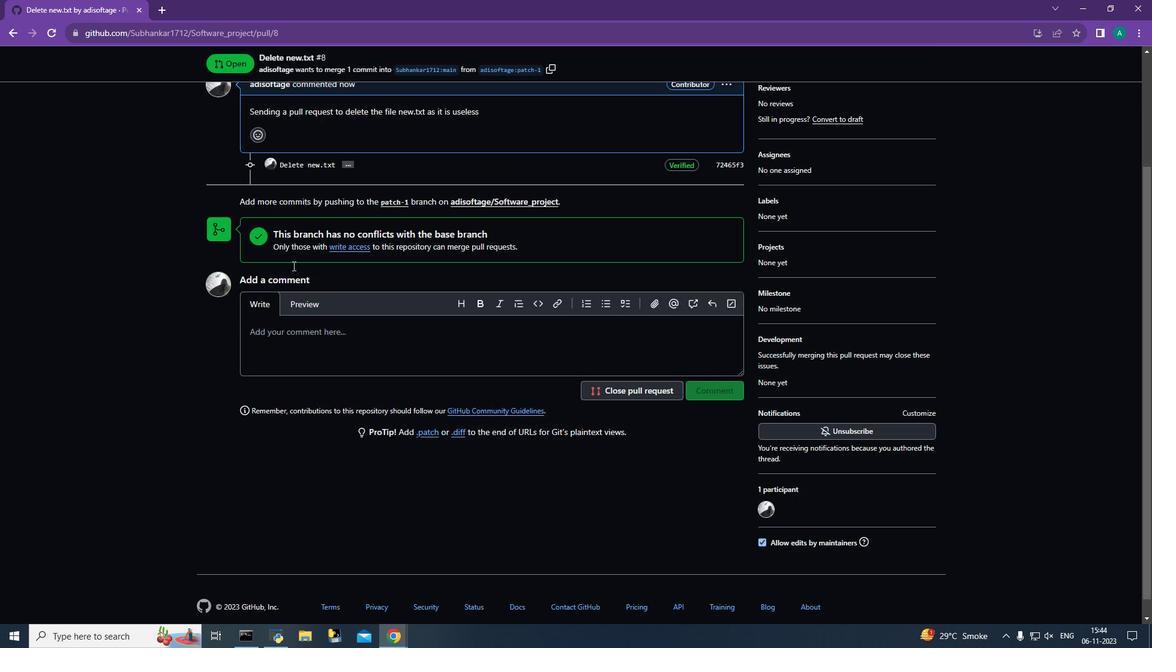 
Action: Mouse scrolled (306, 267) with delta (0, 0)
Screenshot: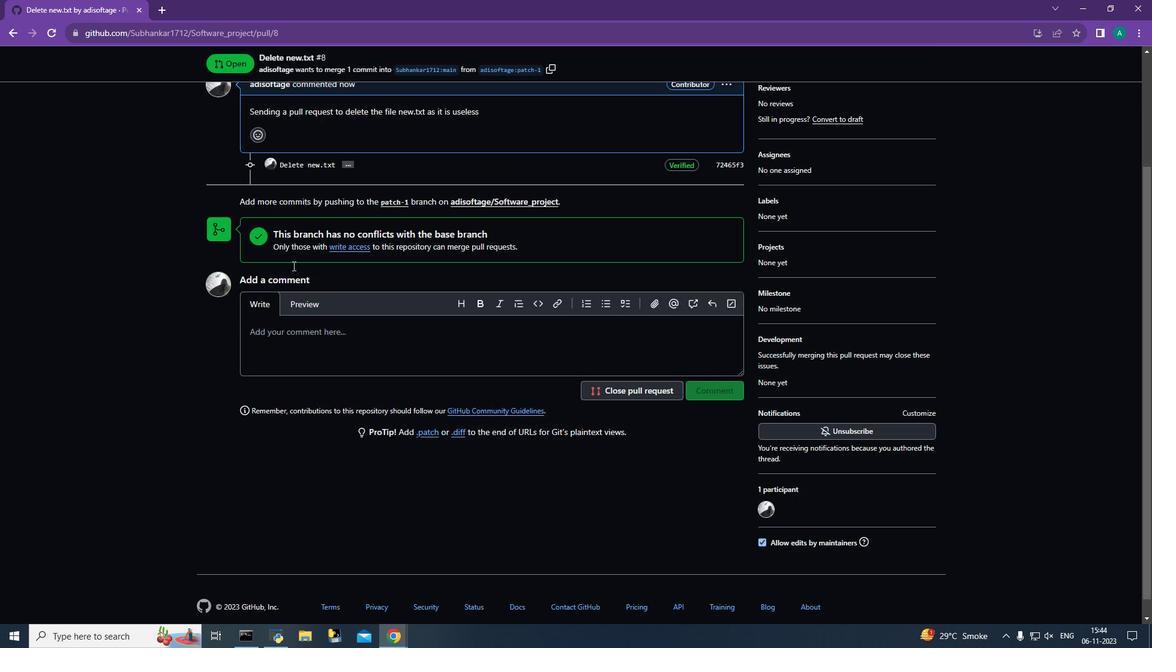 
Action: Mouse moved to (231, 265)
Screenshot: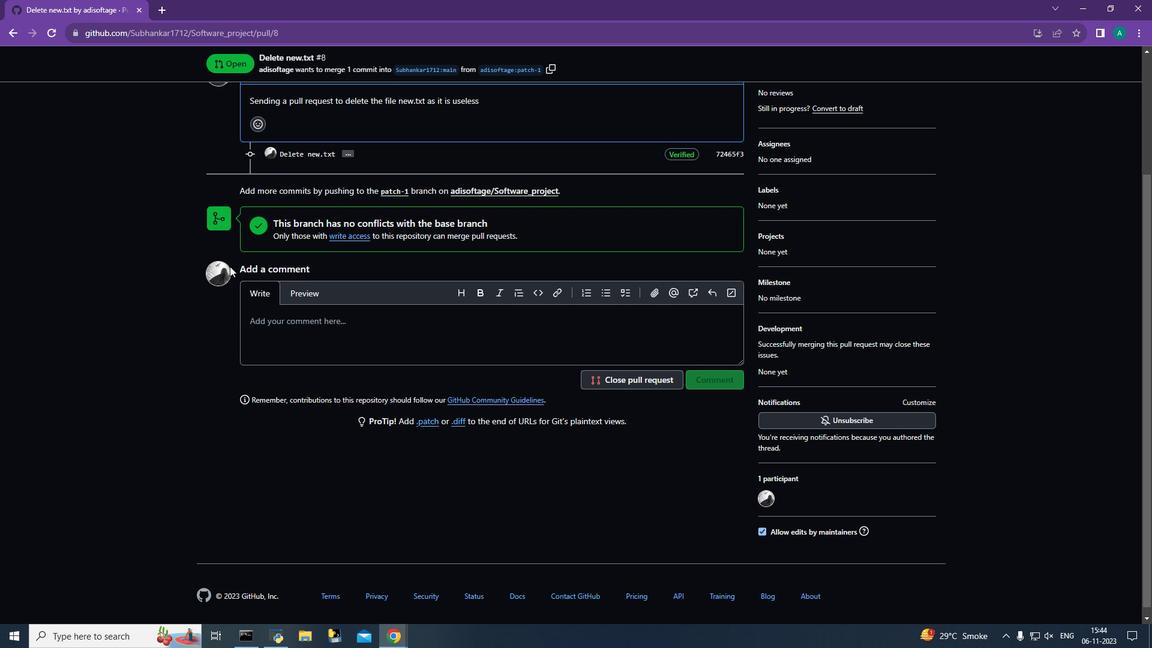 
Action: Mouse scrolled (231, 266) with delta (0, 0)
Screenshot: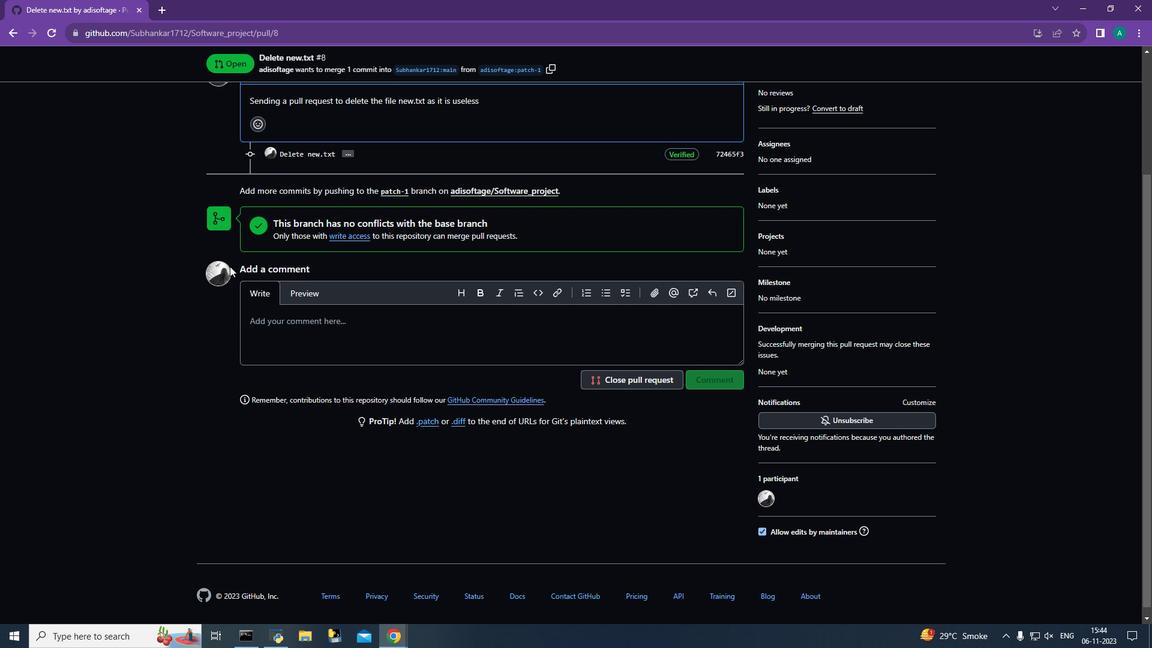 
Action: Mouse moved to (231, 266)
Screenshot: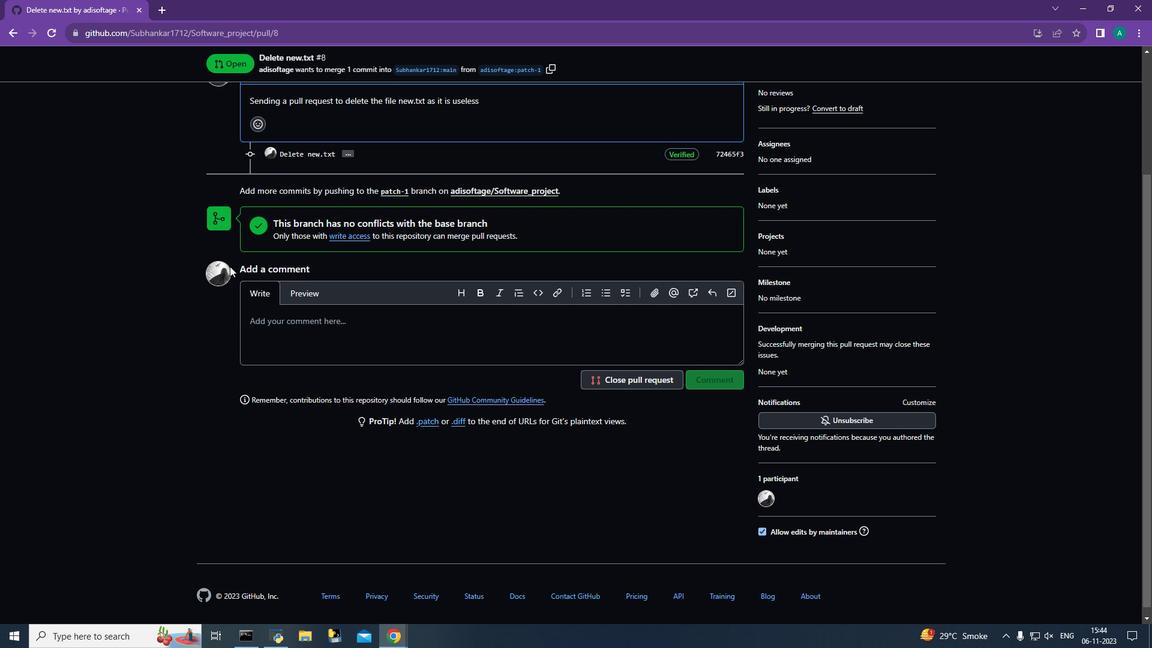 
Action: Mouse scrolled (231, 267) with delta (0, 0)
Screenshot: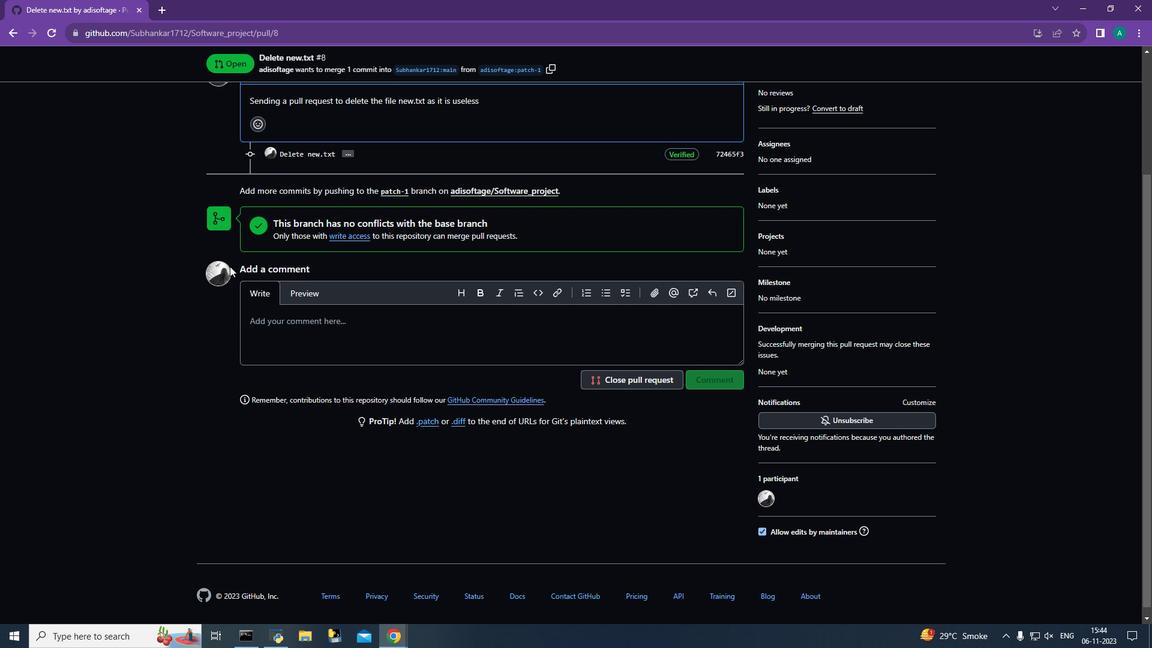 
Action: Mouse scrolled (231, 267) with delta (0, 0)
Screenshot: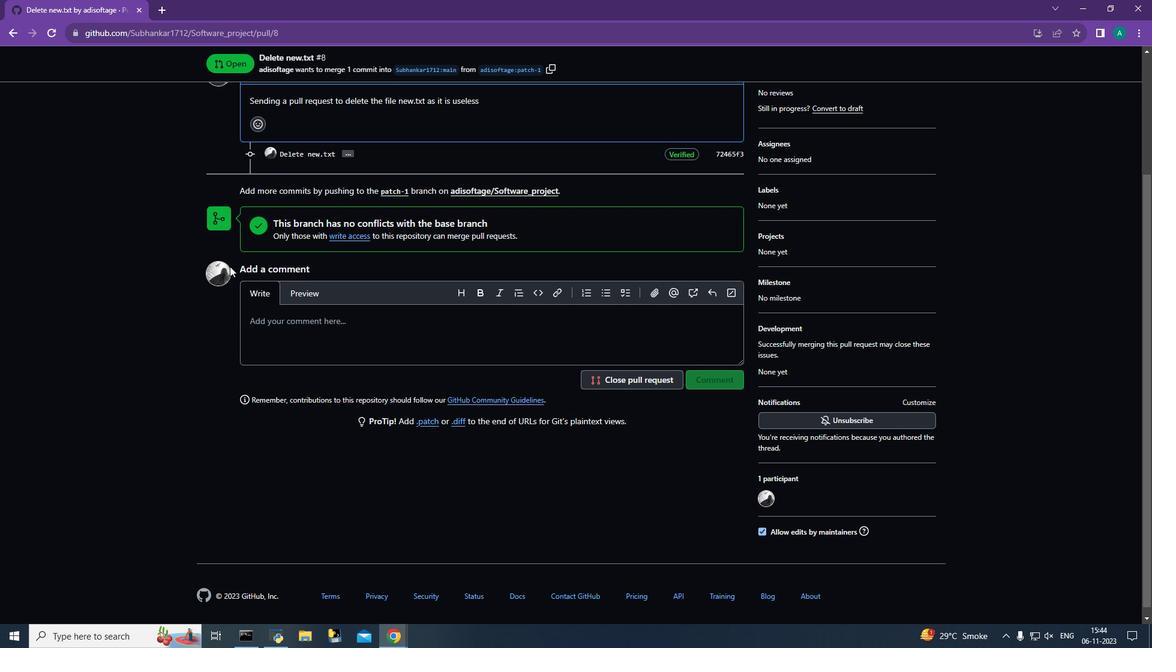 
Action: Mouse moved to (230, 266)
Screenshot: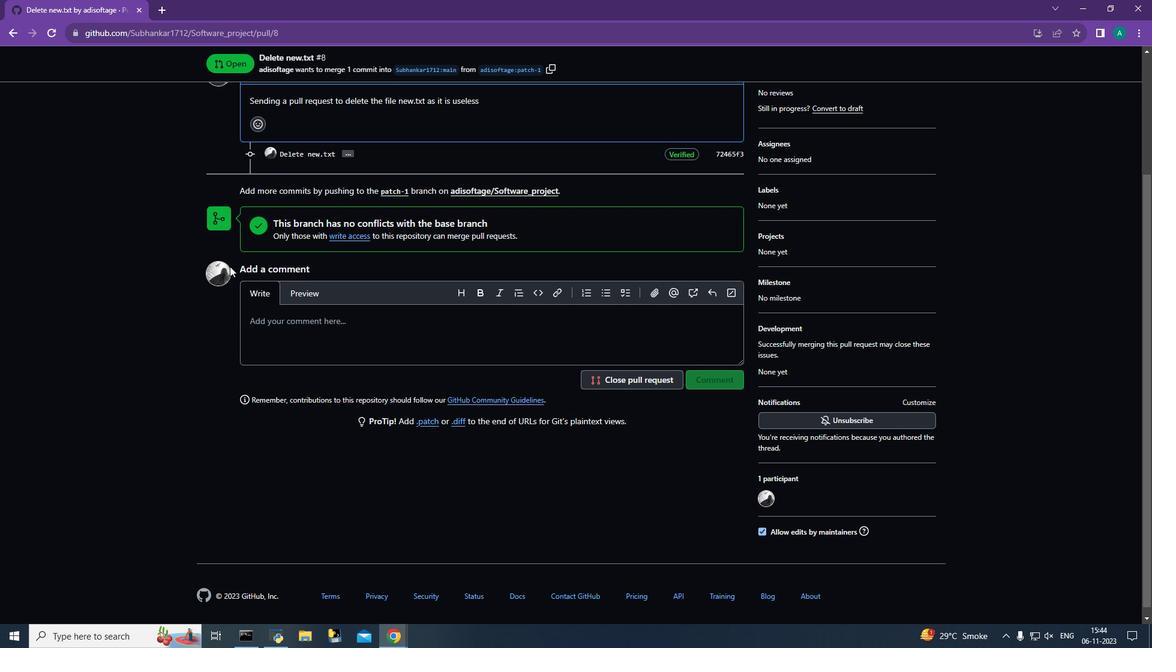 
Action: Mouse scrolled (230, 267) with delta (0, 0)
Screenshot: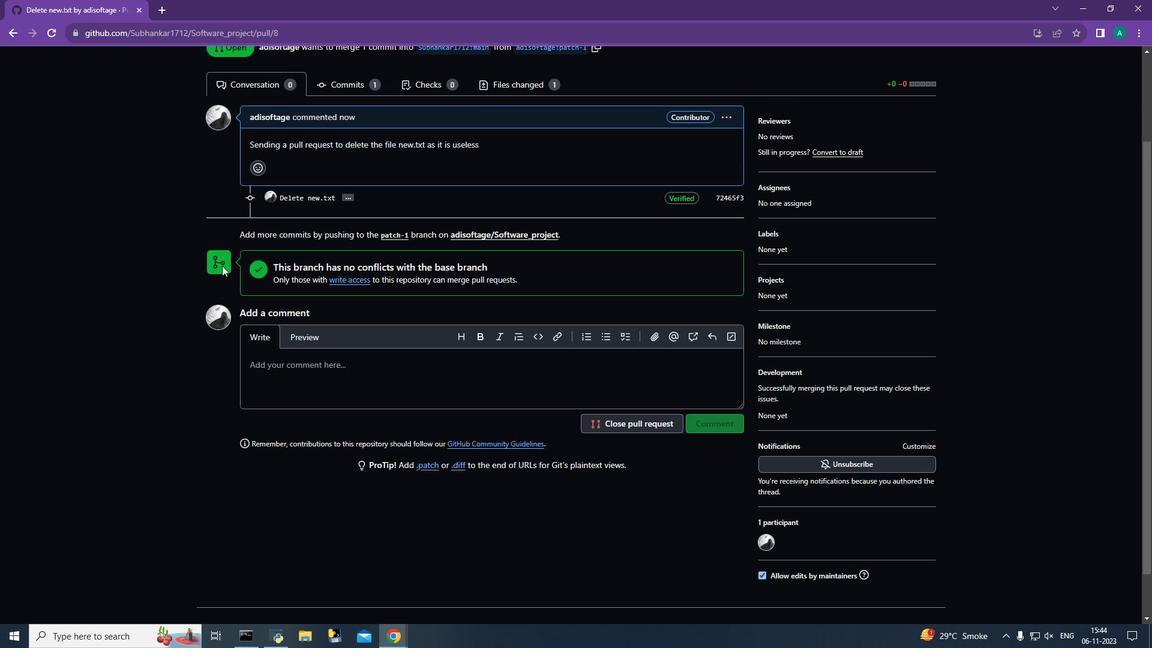 
Action: Mouse moved to (229, 266)
Screenshot: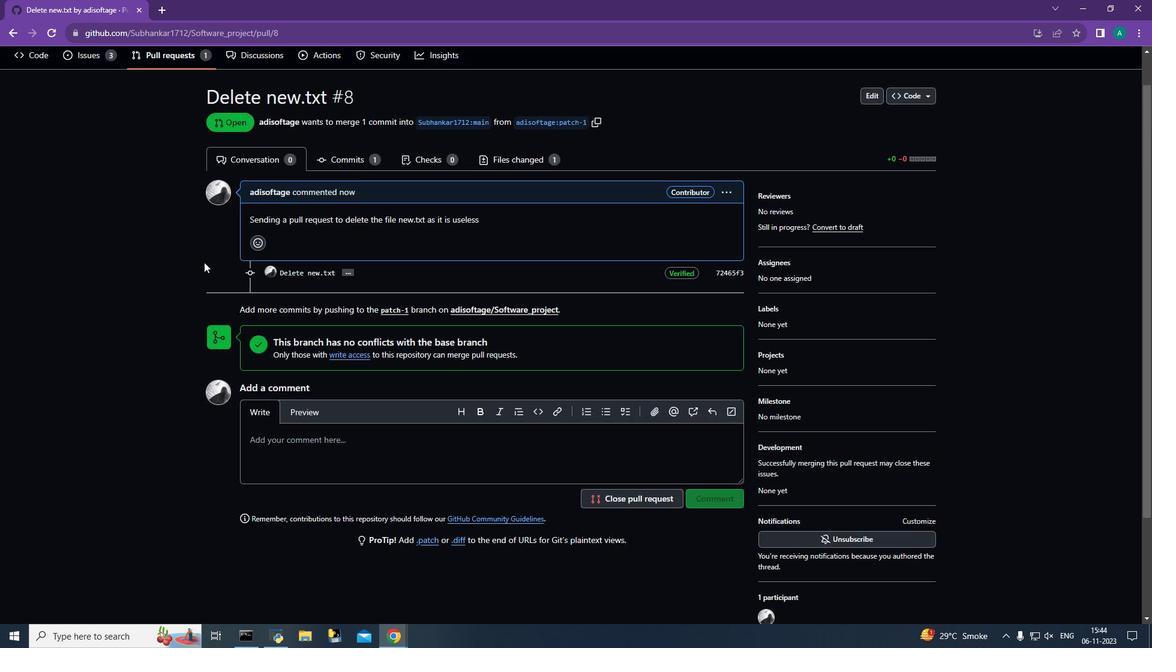 
Action: Mouse scrolled (229, 267) with delta (0, 0)
Screenshot: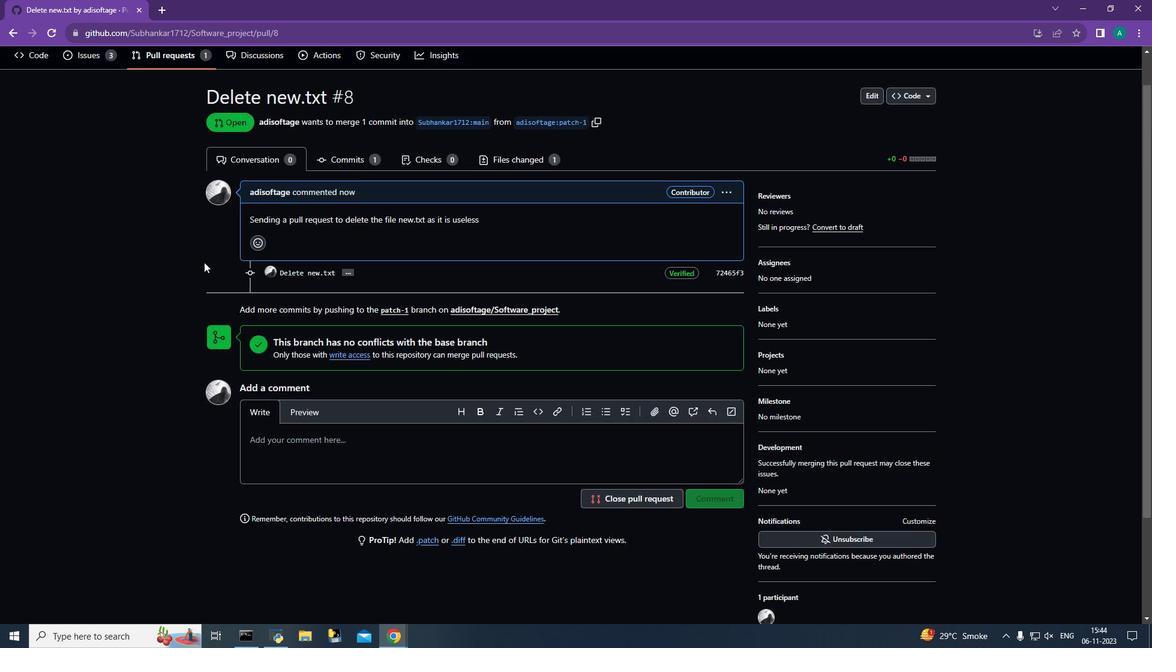 
Action: Mouse moved to (156, 100)
Screenshot: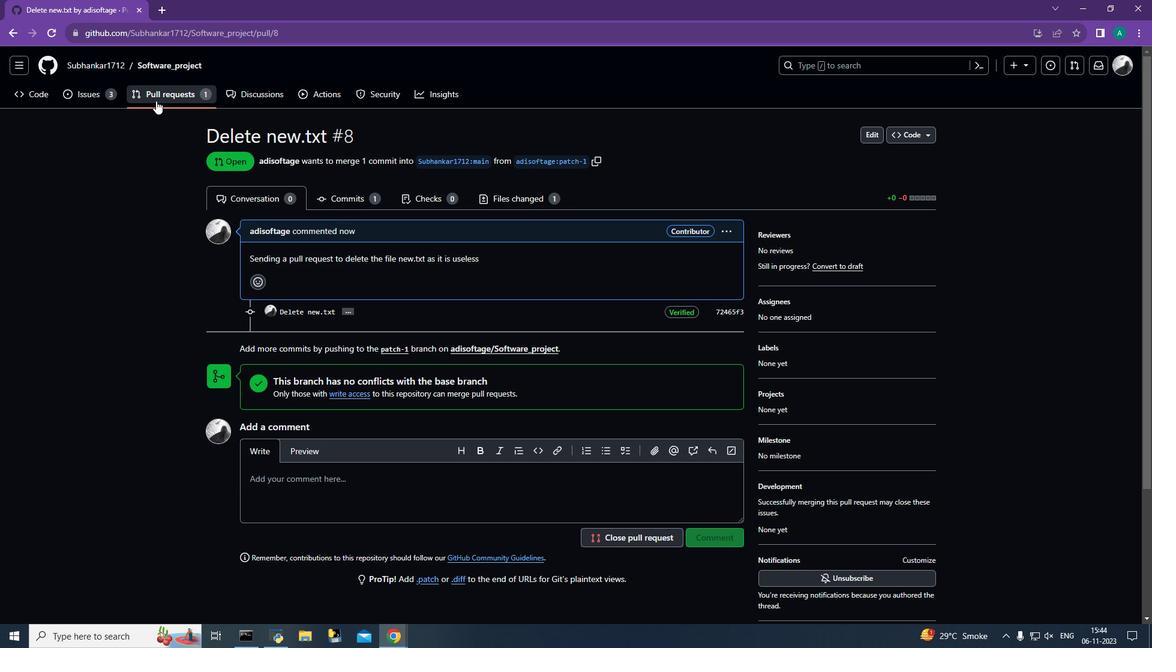 
Action: Mouse pressed left at (156, 100)
Screenshot: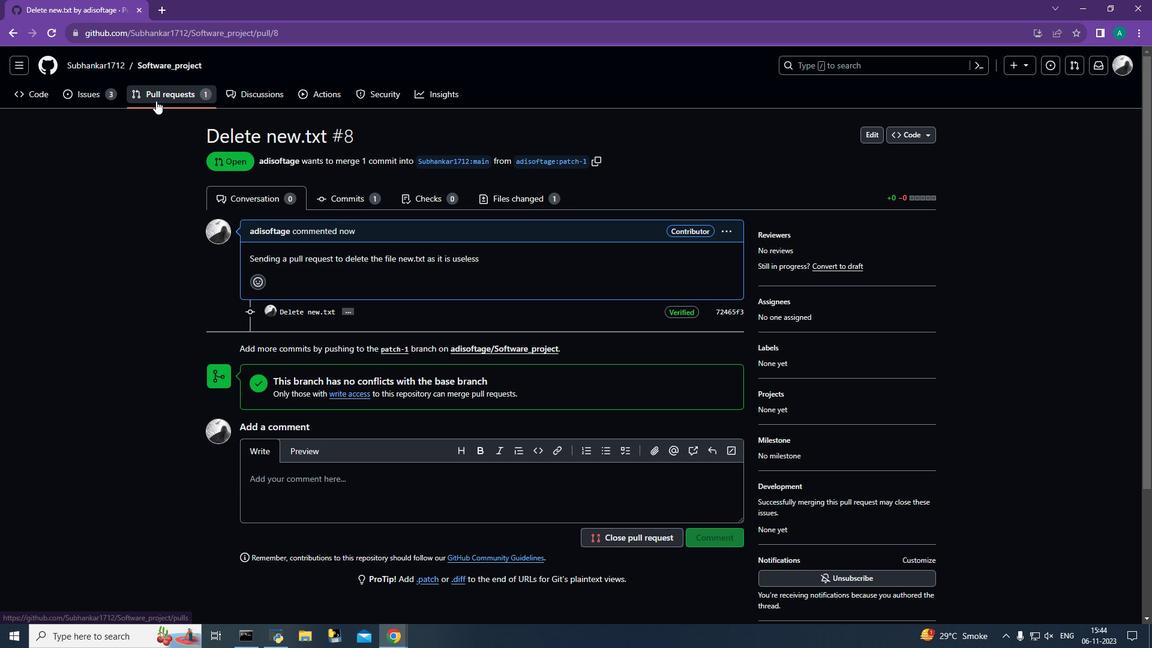 
Action: Mouse moved to (250, 246)
Screenshot: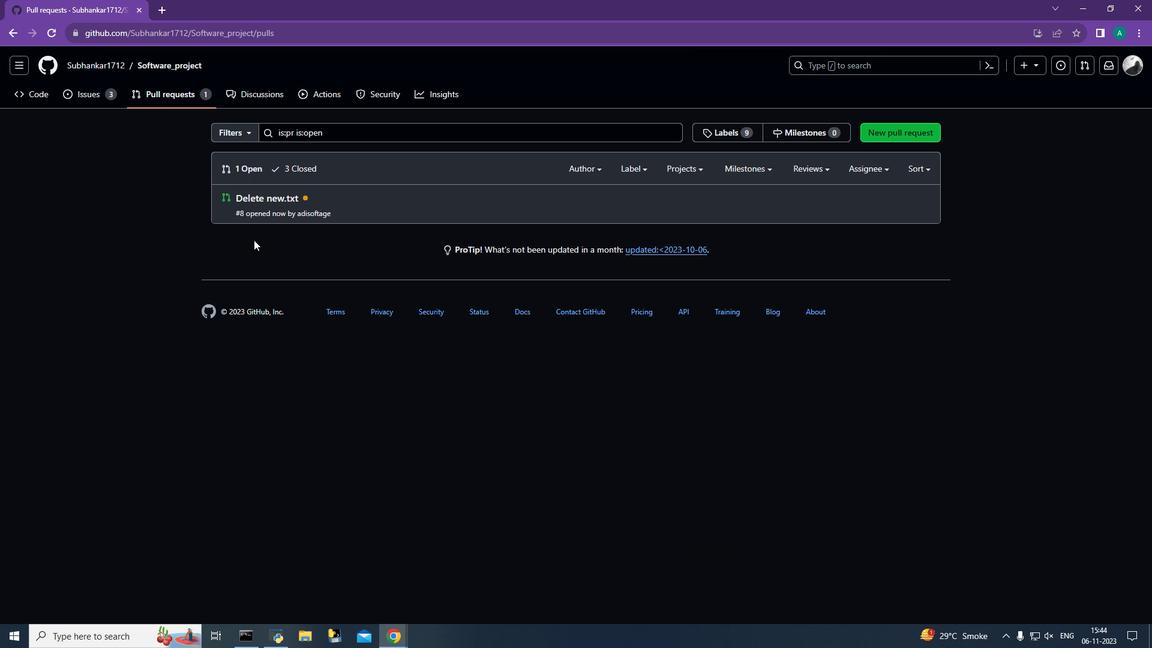 
